 Task: Create new contact,   with mail id: 'Julia.Wilson@autoliv.com', first name: 'Julia', Last name: 'Wilson', Job Title: Application Developer, Phone number (512) 555-5678. Change life cycle stage to  'Lead' and lead status to 'New'. Add new company to the associated contact: www.orientgreenpower.com
 . Logged in from softage.5@softage.net
Action: Mouse moved to (105, 65)
Screenshot: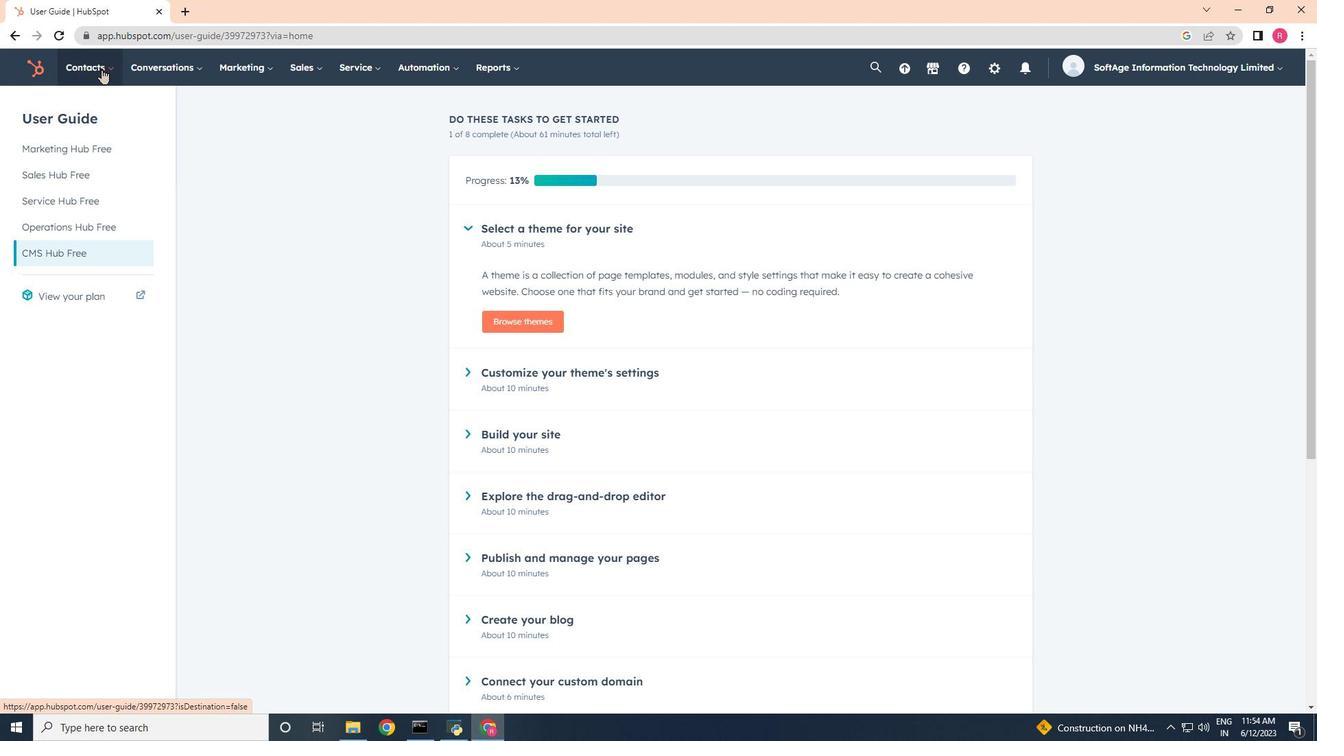 
Action: Mouse pressed left at (105, 65)
Screenshot: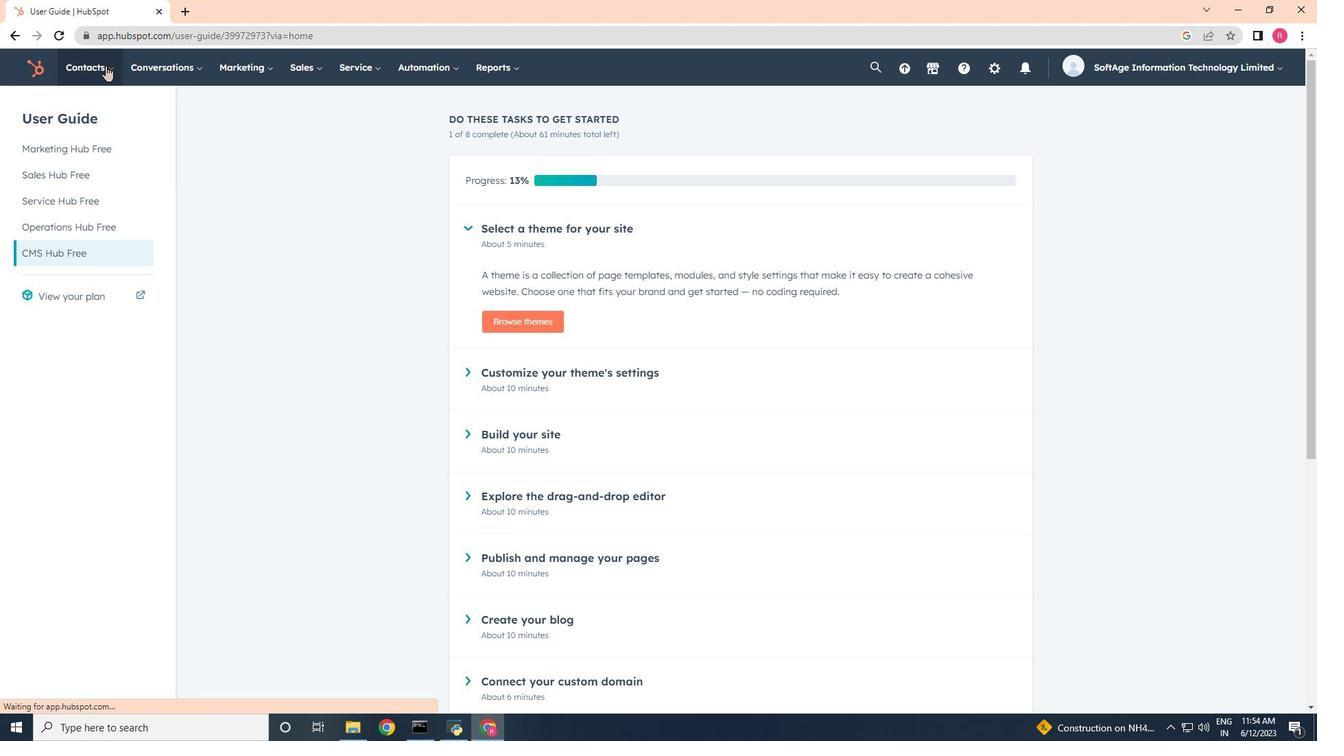 
Action: Mouse moved to (89, 115)
Screenshot: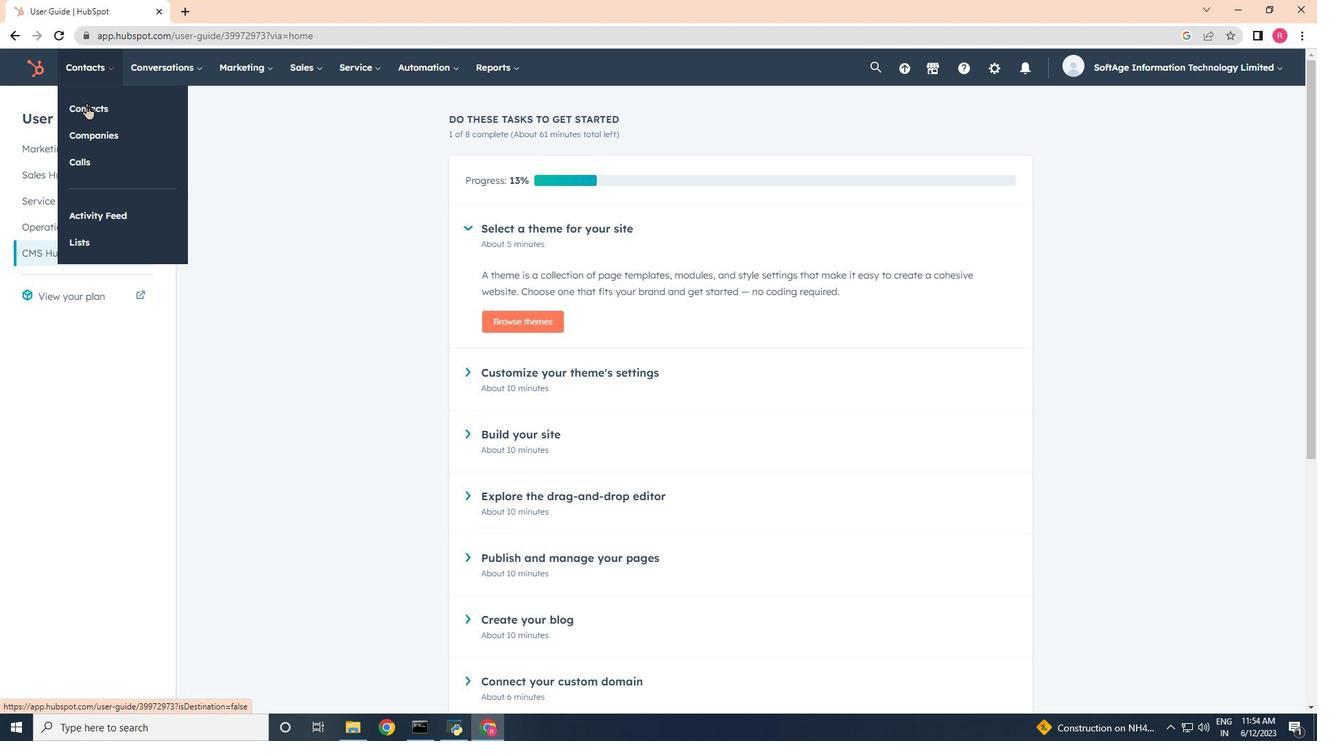 
Action: Mouse pressed left at (89, 115)
Screenshot: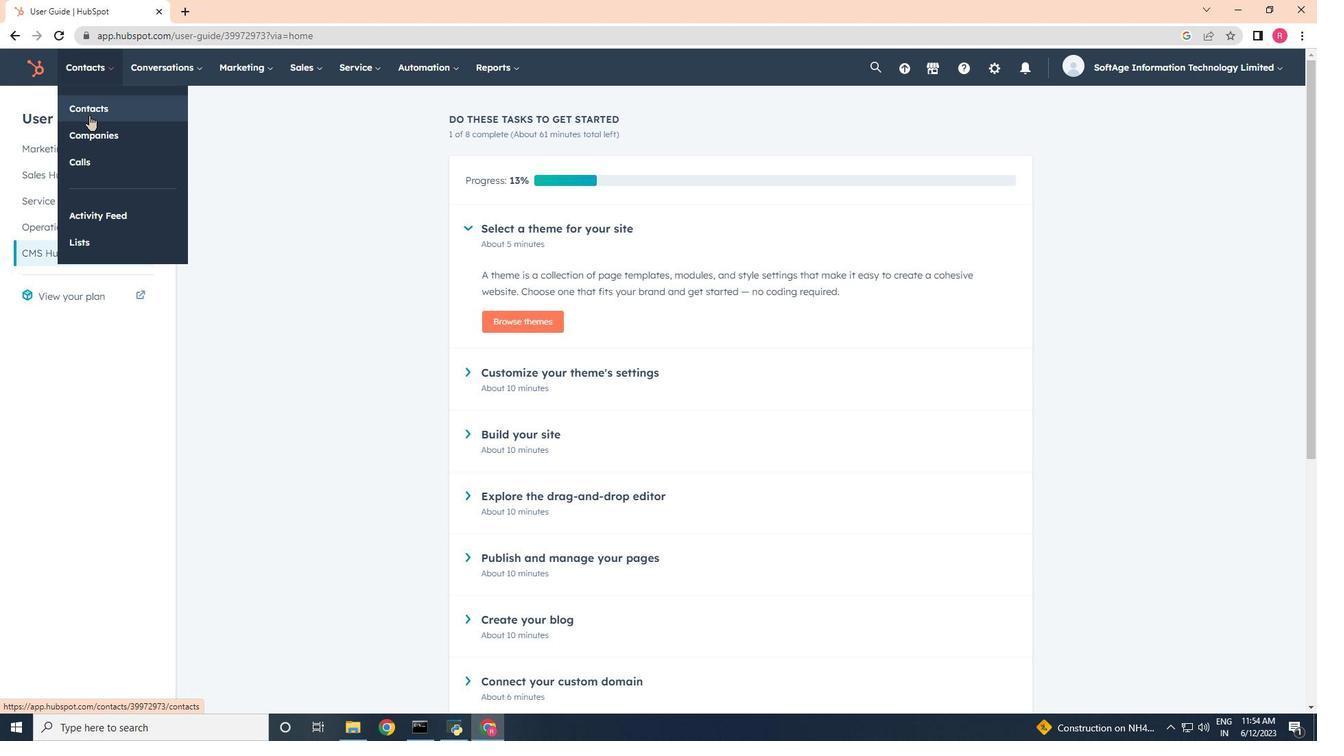 
Action: Mouse moved to (1244, 111)
Screenshot: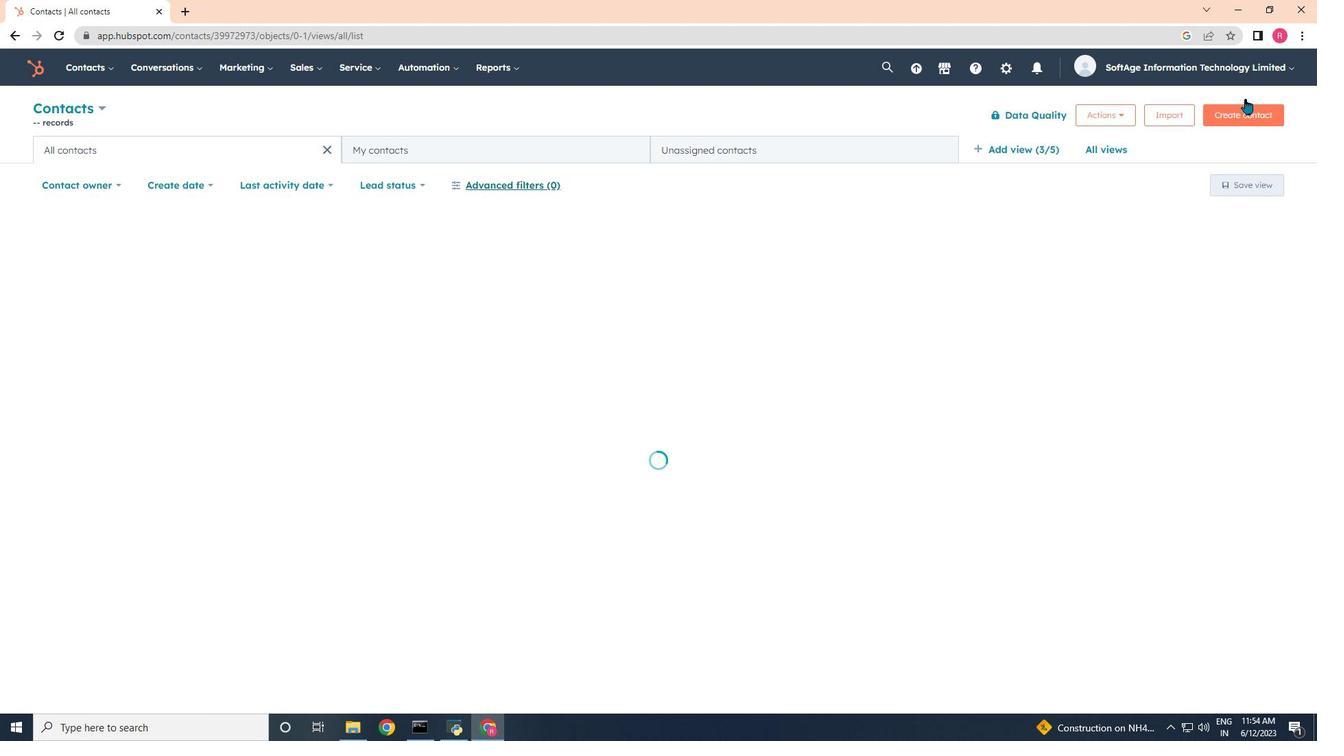 
Action: Mouse pressed left at (1244, 111)
Screenshot: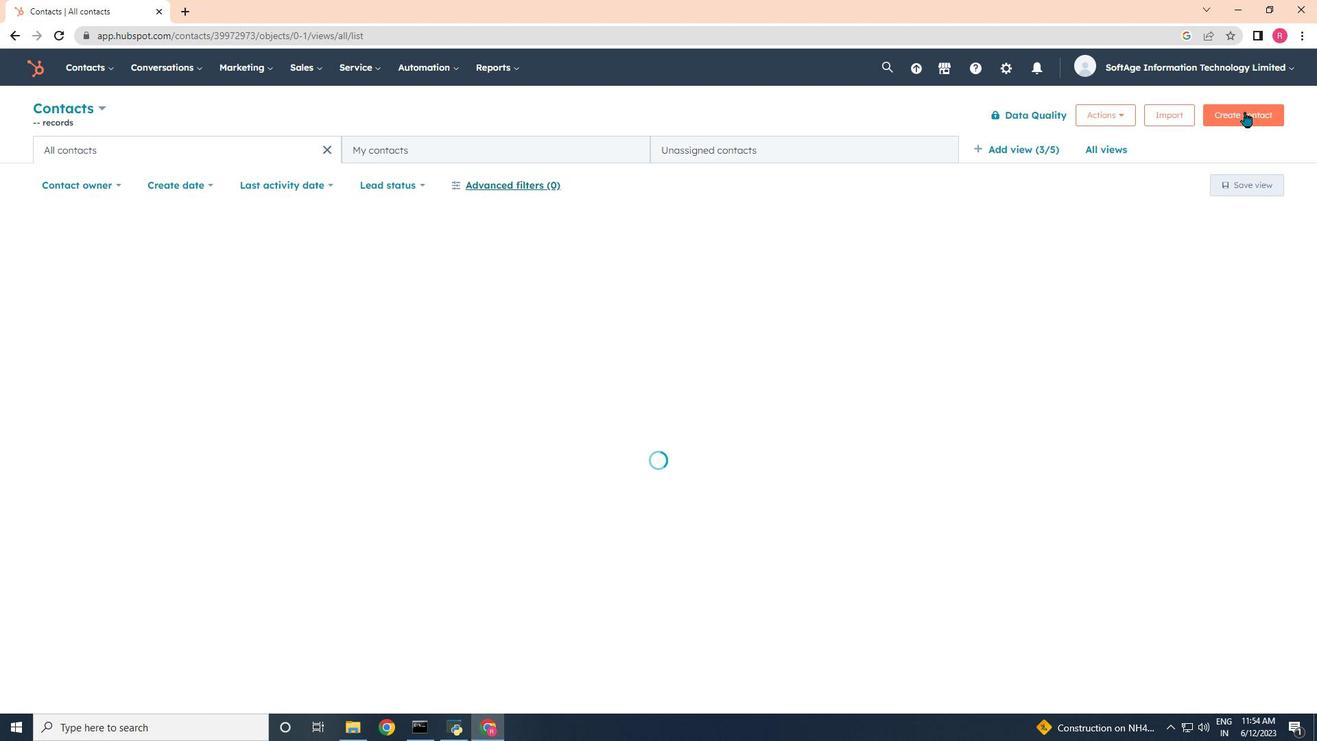 
Action: Mouse moved to (1007, 190)
Screenshot: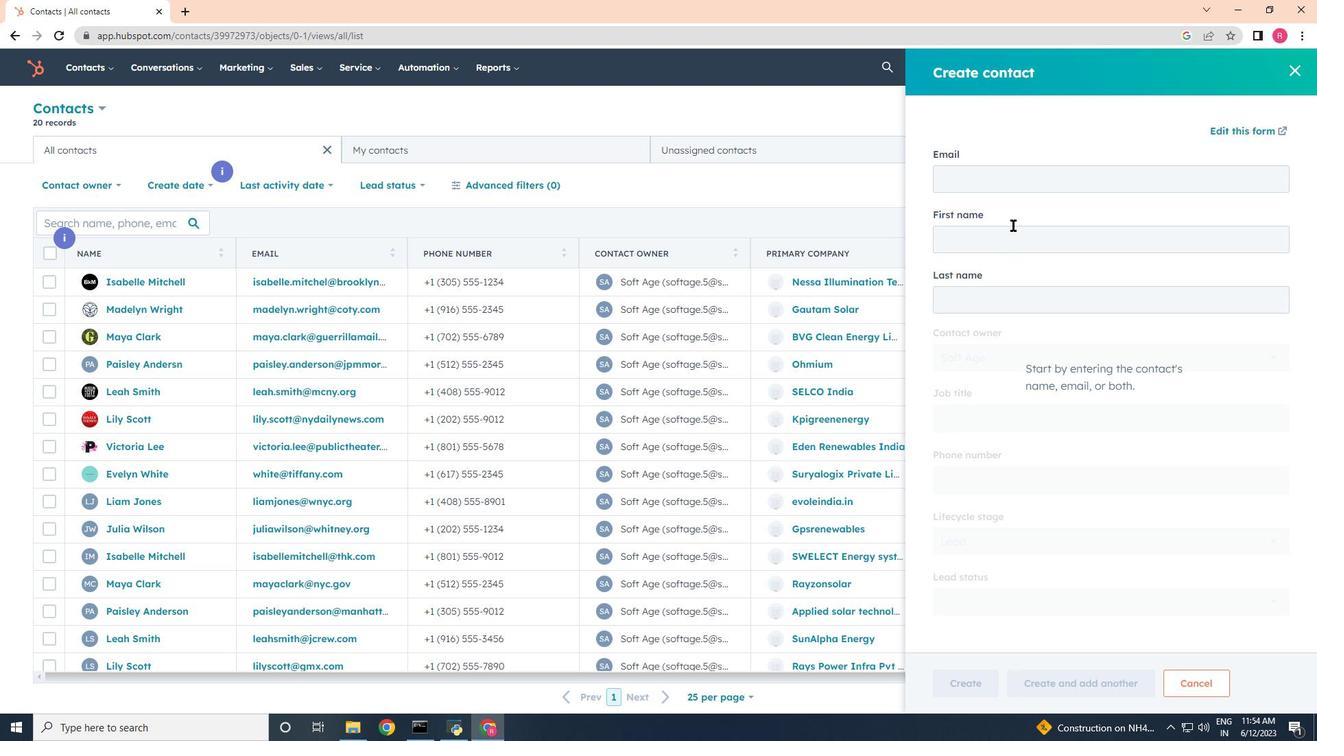 
Action: Mouse pressed left at (1007, 190)
Screenshot: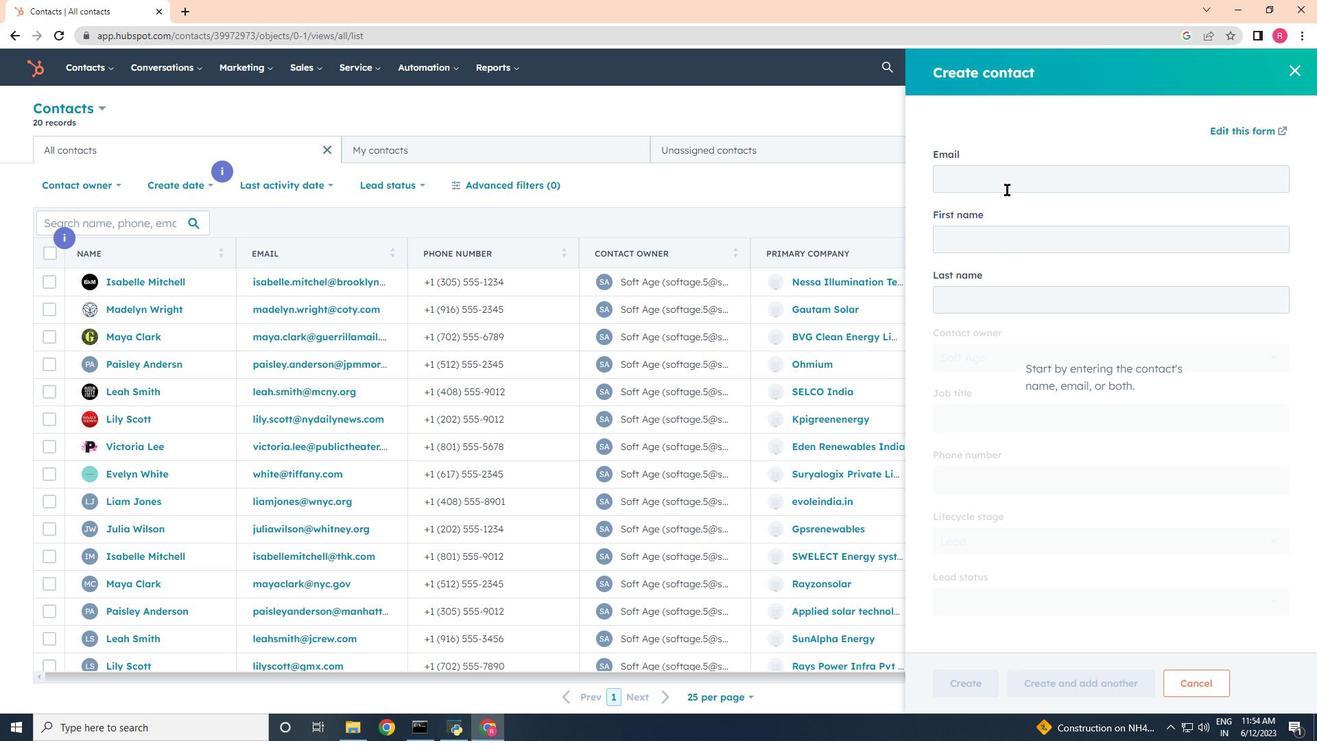 
Action: Mouse moved to (1007, 194)
Screenshot: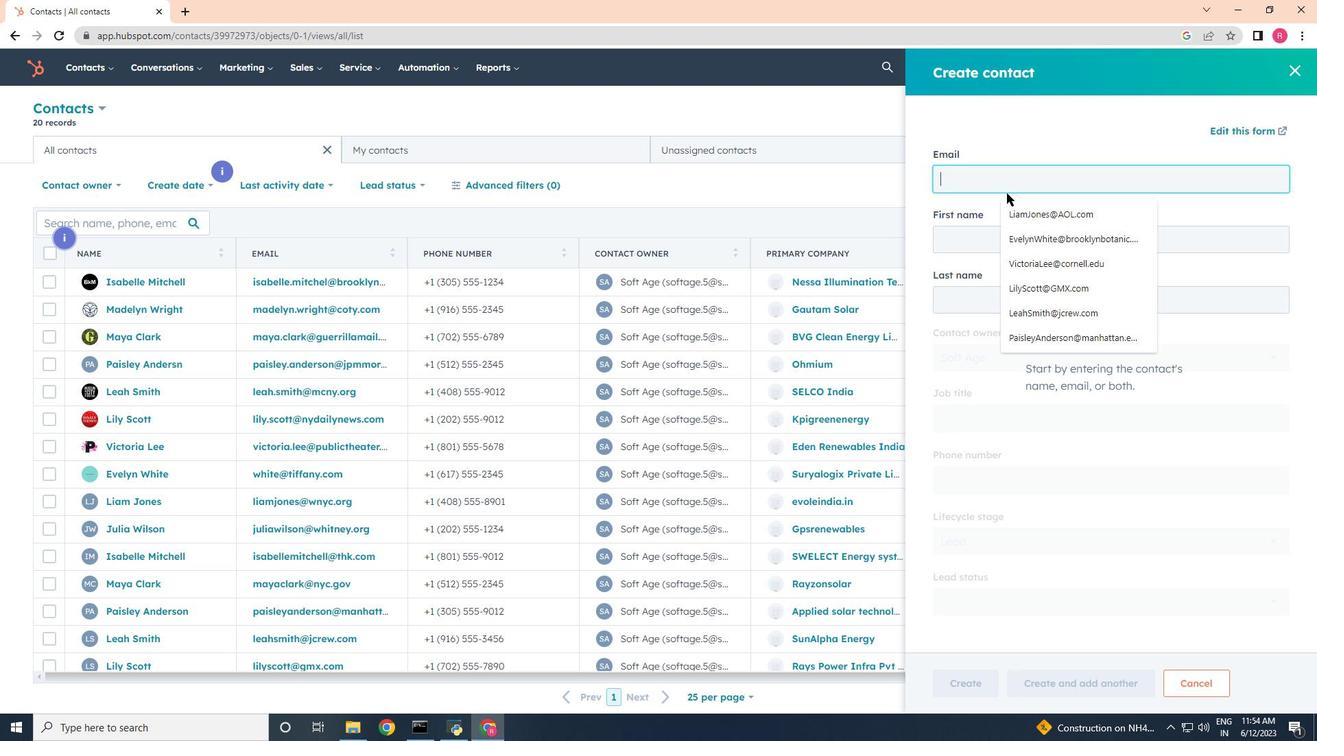 
Action: Key pressed <Key.shift>Julia,<Key.backspace>.<Key.shift><Key.shift><Key.shift><Key.shift><Key.shift><Key.shift><Key.shift><Key.shift><Key.shift><Key.shift><Key.shift><Key.shift><Key.shift><Key.shift><Key.shift><Key.shift><Key.shift><Key.shift><Key.shift><Key.shift>Wilson<Key.shift><Key.shift><Key.shift><Key.shift><Key.shift><Key.shift><Key.shift><Key.shift><Key.shift><Key.shift><Key.shift><Key.shift><Key.shift><Key.shift><Key.shift><Key.shift><Key.shift><Key.shift><Key.shift><Key.shift><Key.shift><Key.shift><Key.shift>@autoliv.com
Screenshot: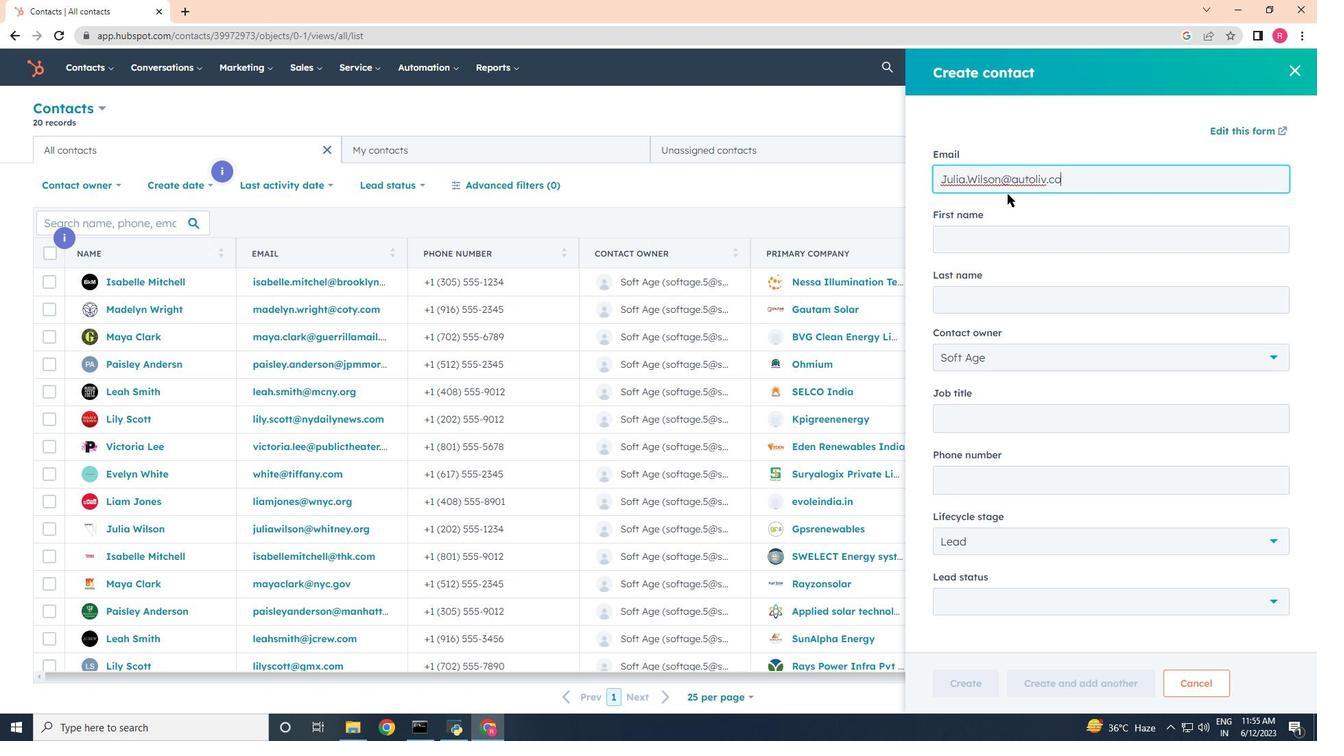 
Action: Mouse moved to (1003, 228)
Screenshot: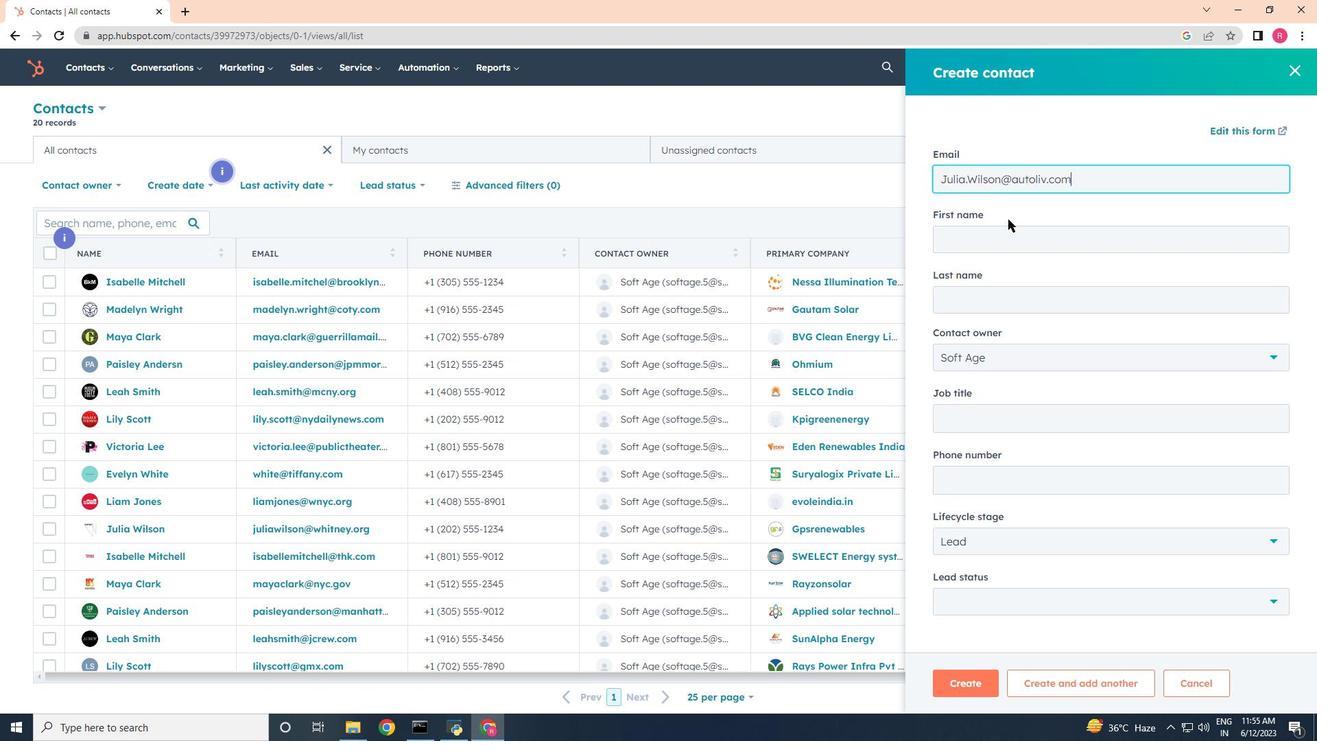 
Action: Mouse pressed left at (1003, 228)
Screenshot: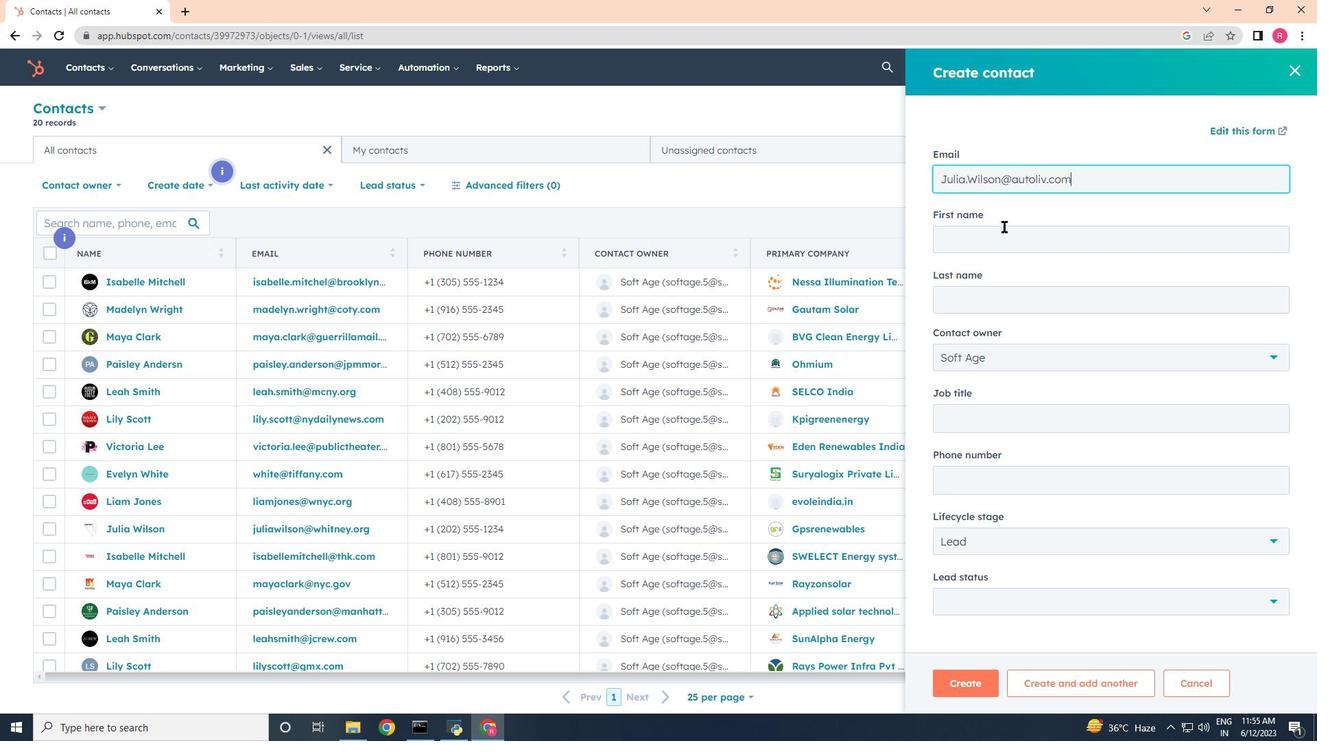 
Action: Mouse moved to (1003, 229)
Screenshot: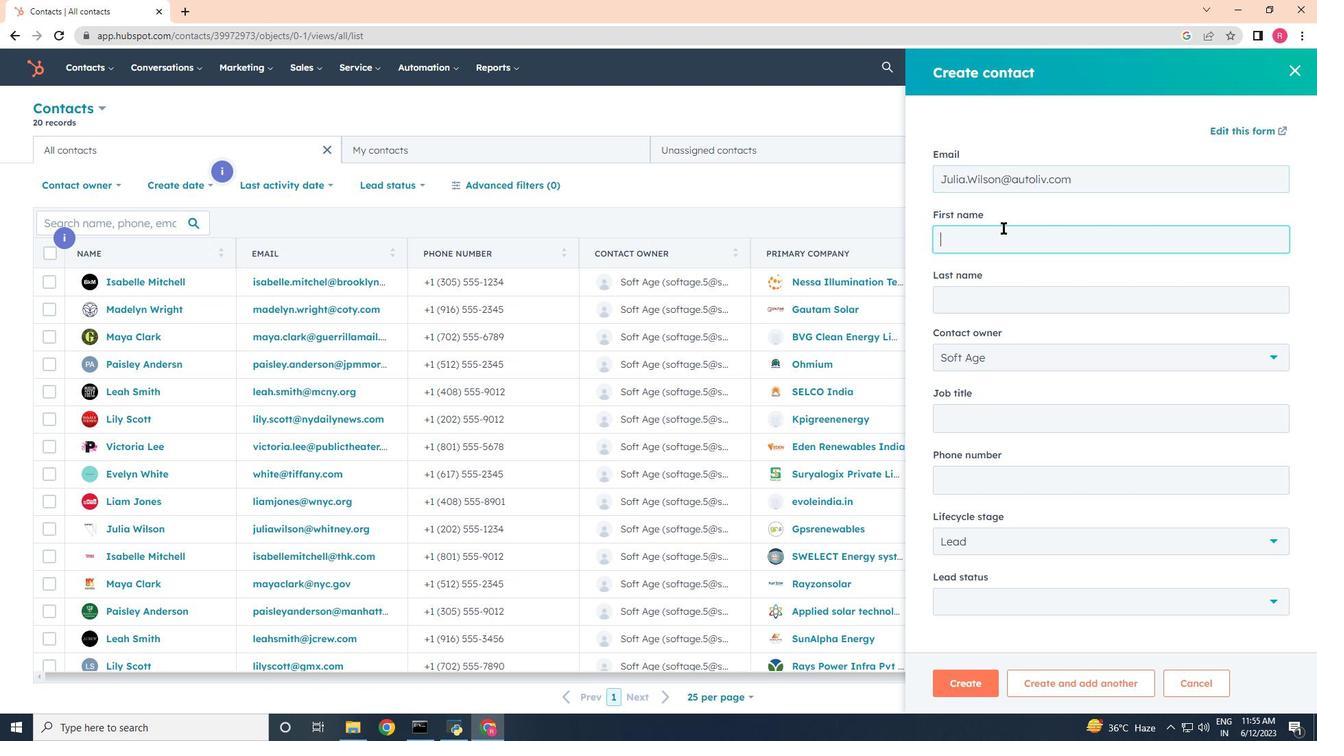 
Action: Key pressed <Key.shift>Julia<Key.tab><Key.shift>Wilson<Key.tab><Key.tab><Key.shift>Application<Key.space><Key.shift>Developer<Key.tab>5125555678
Screenshot: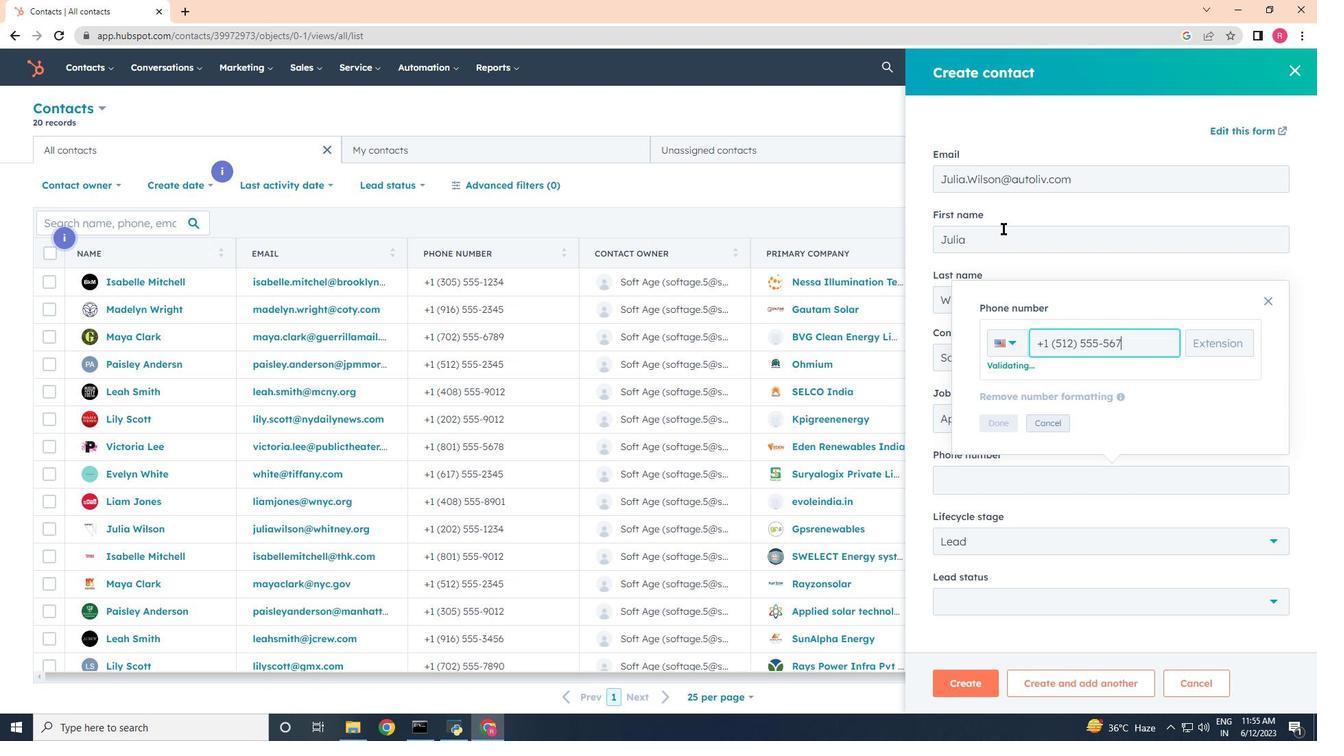 
Action: Mouse moved to (989, 416)
Screenshot: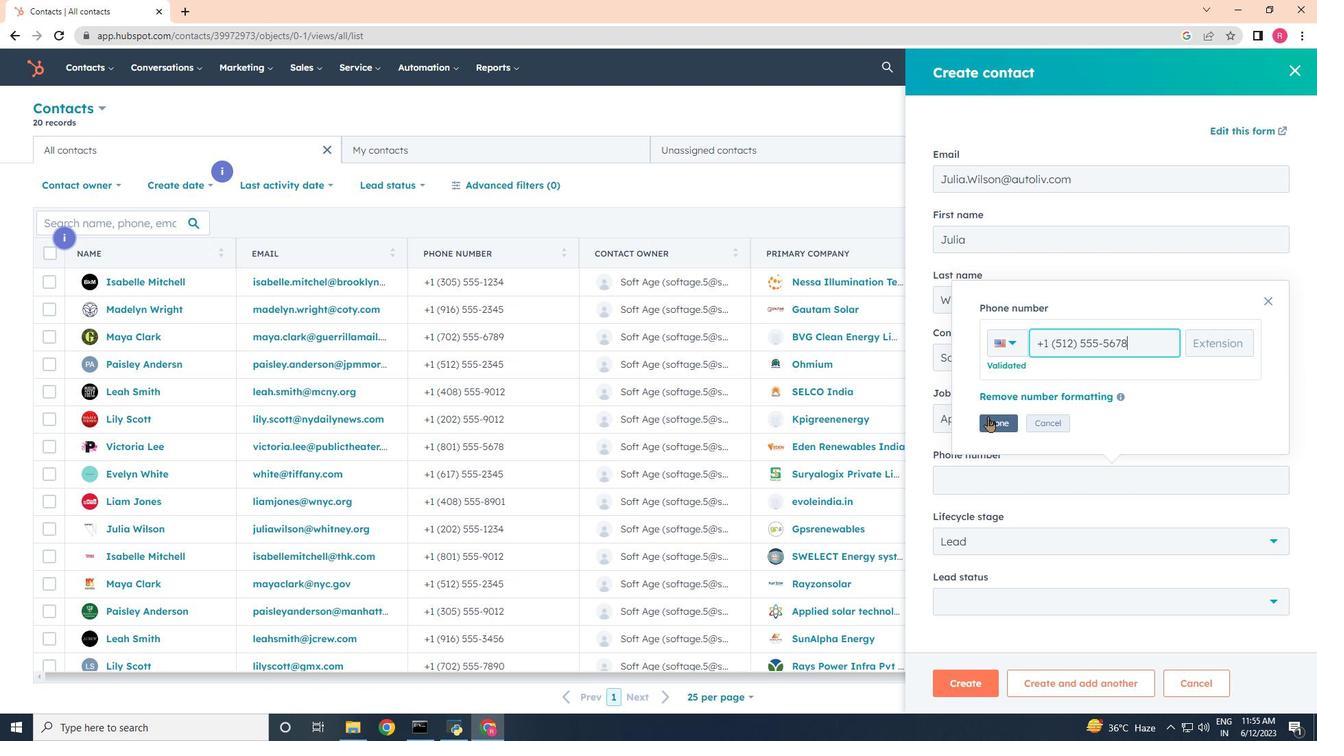 
Action: Mouse pressed left at (989, 416)
Screenshot: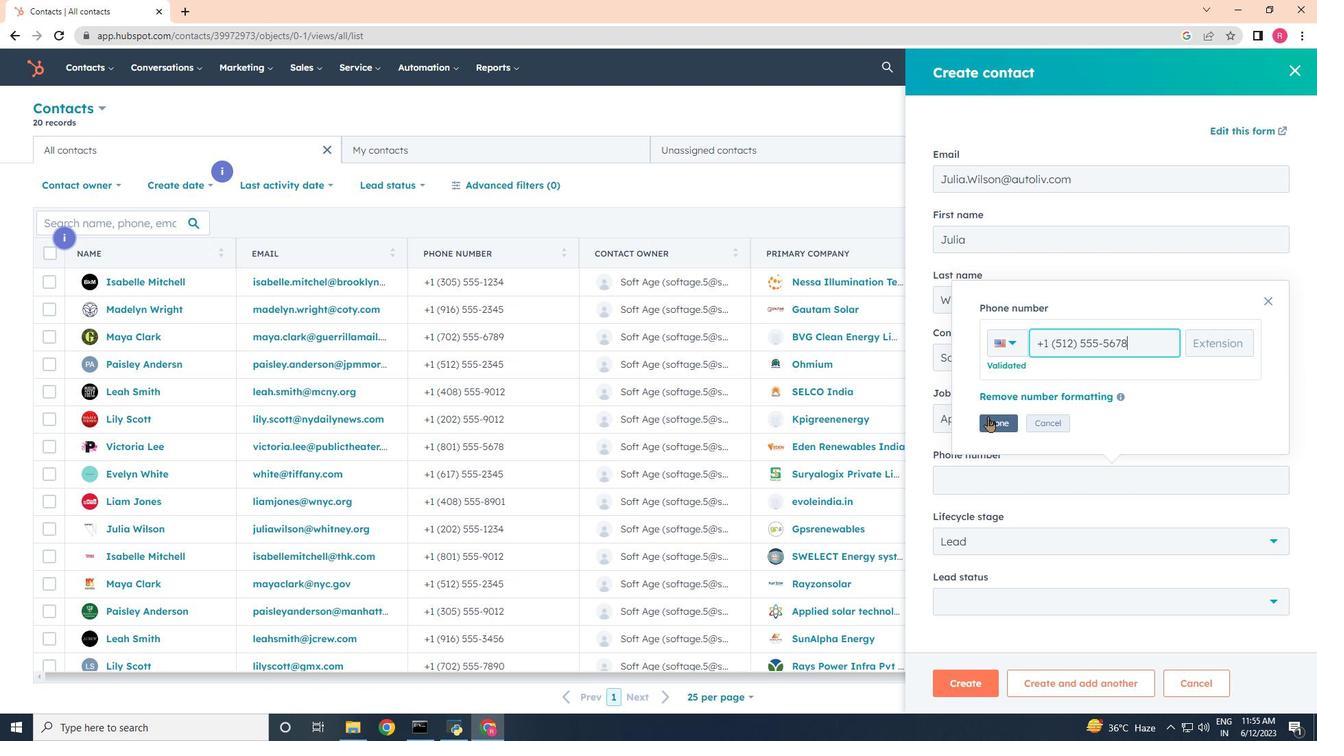 
Action: Mouse moved to (1007, 550)
Screenshot: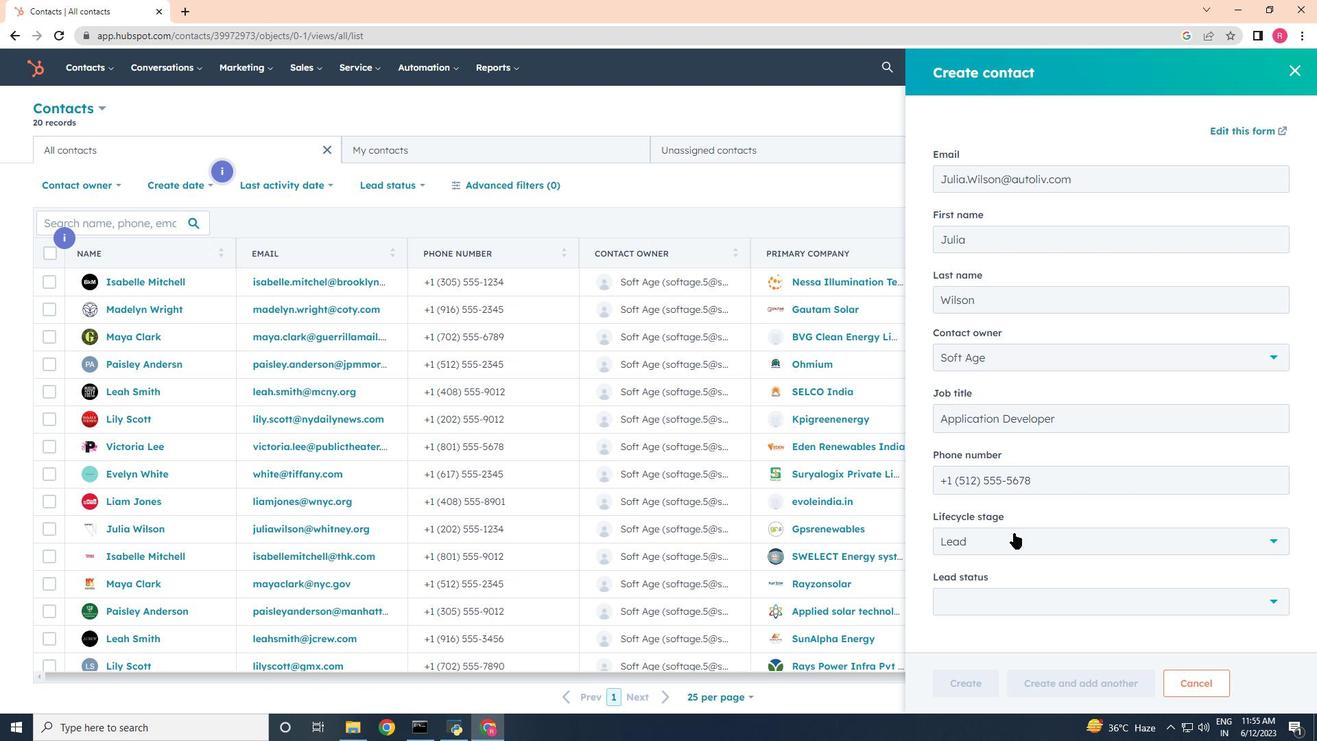 
Action: Mouse scrolled (1007, 550) with delta (0, 0)
Screenshot: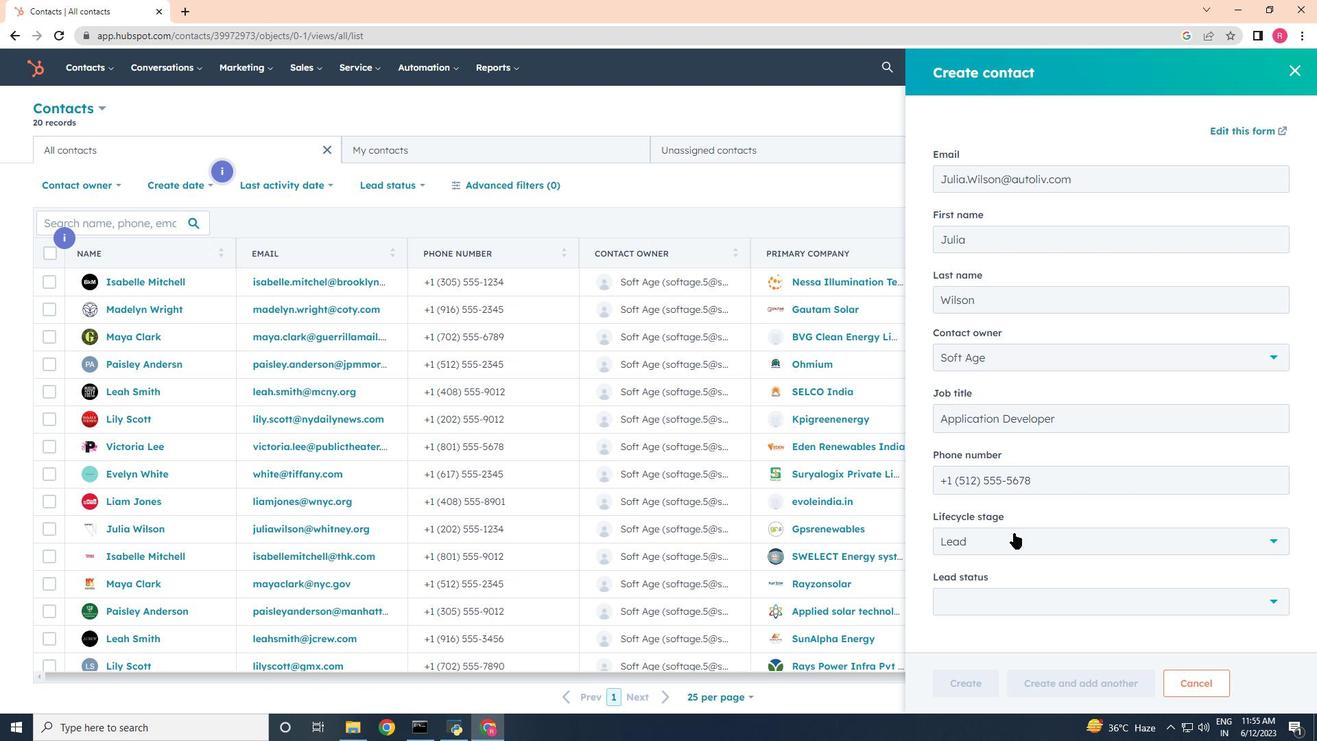 
Action: Mouse moved to (1006, 555)
Screenshot: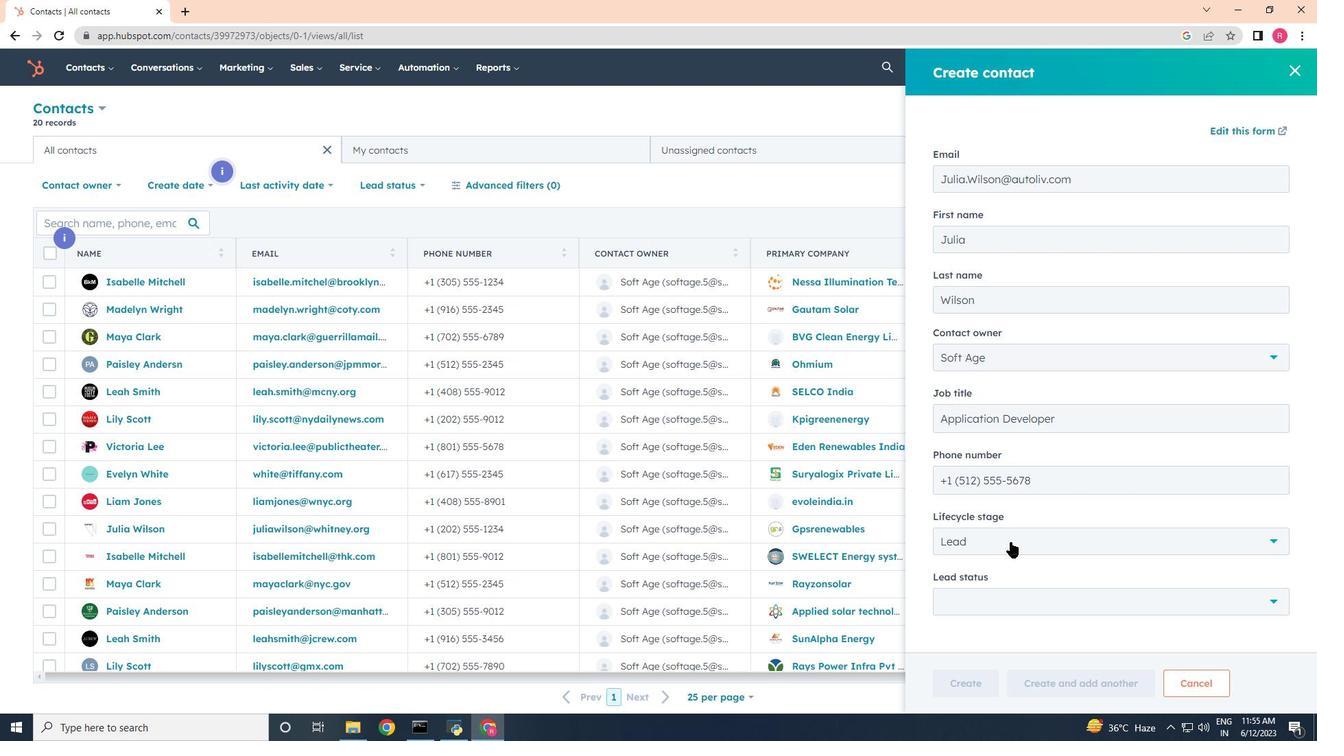 
Action: Mouse scrolled (1006, 555) with delta (0, 0)
Screenshot: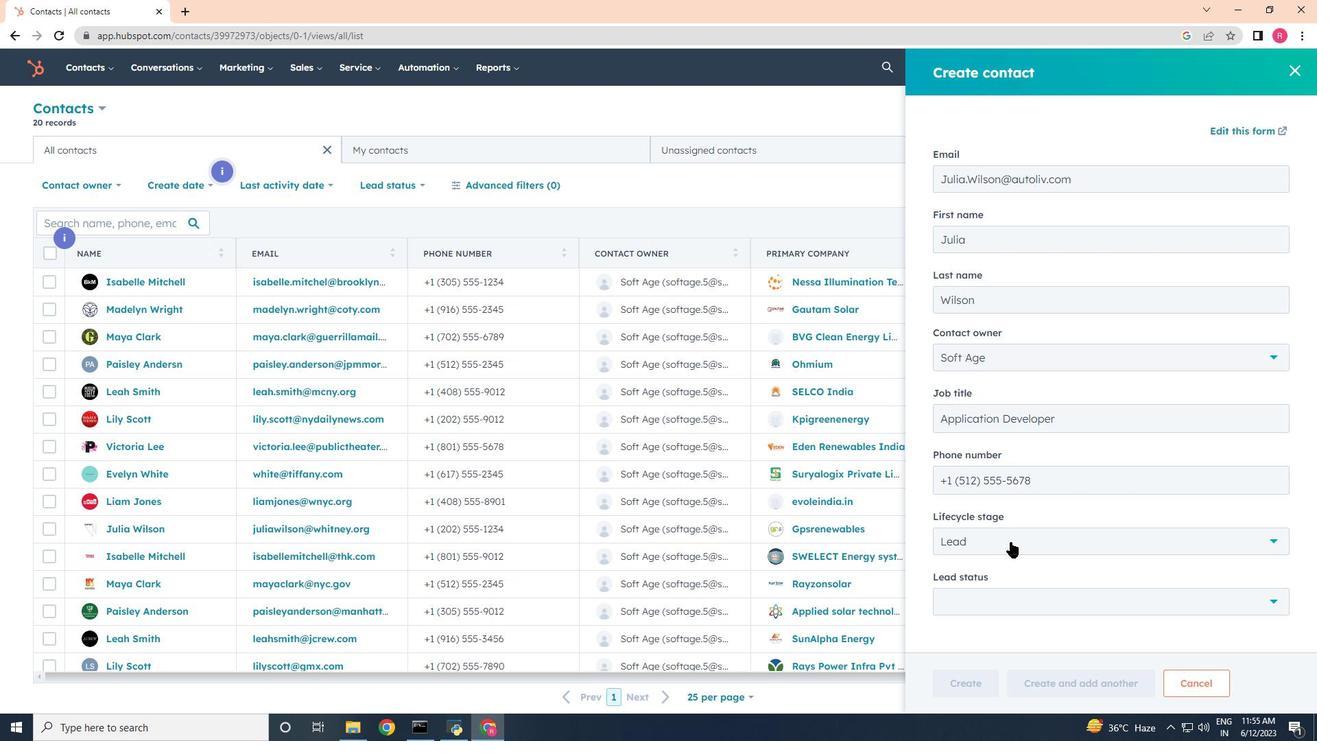 
Action: Mouse moved to (1001, 534)
Screenshot: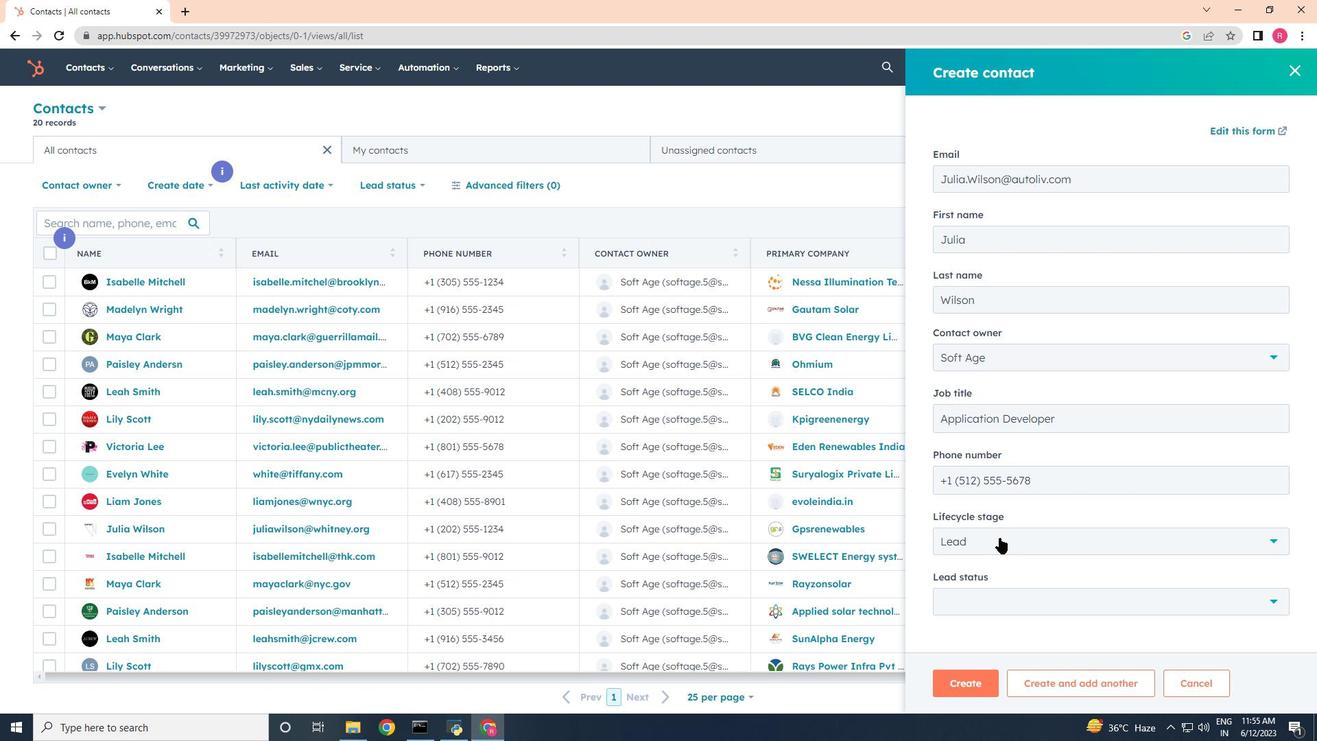 
Action: Mouse pressed left at (1001, 534)
Screenshot: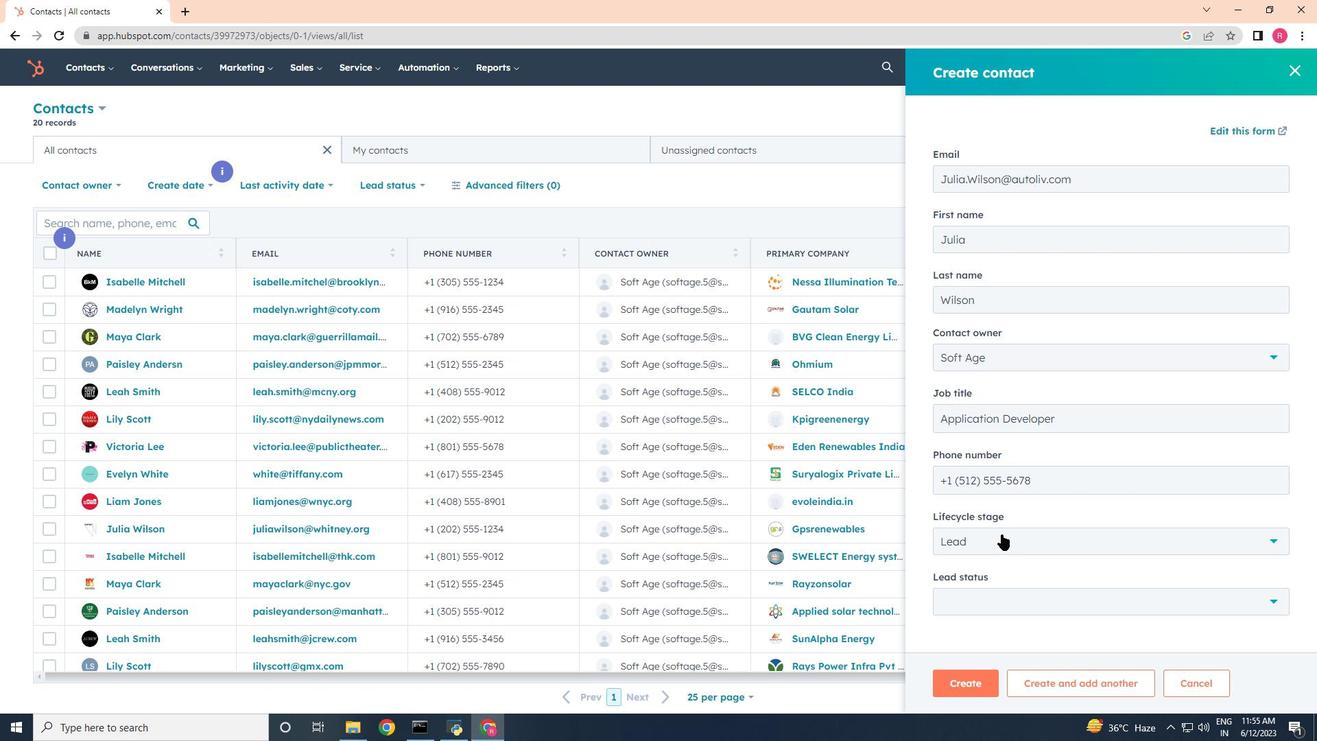 
Action: Mouse moved to (979, 422)
Screenshot: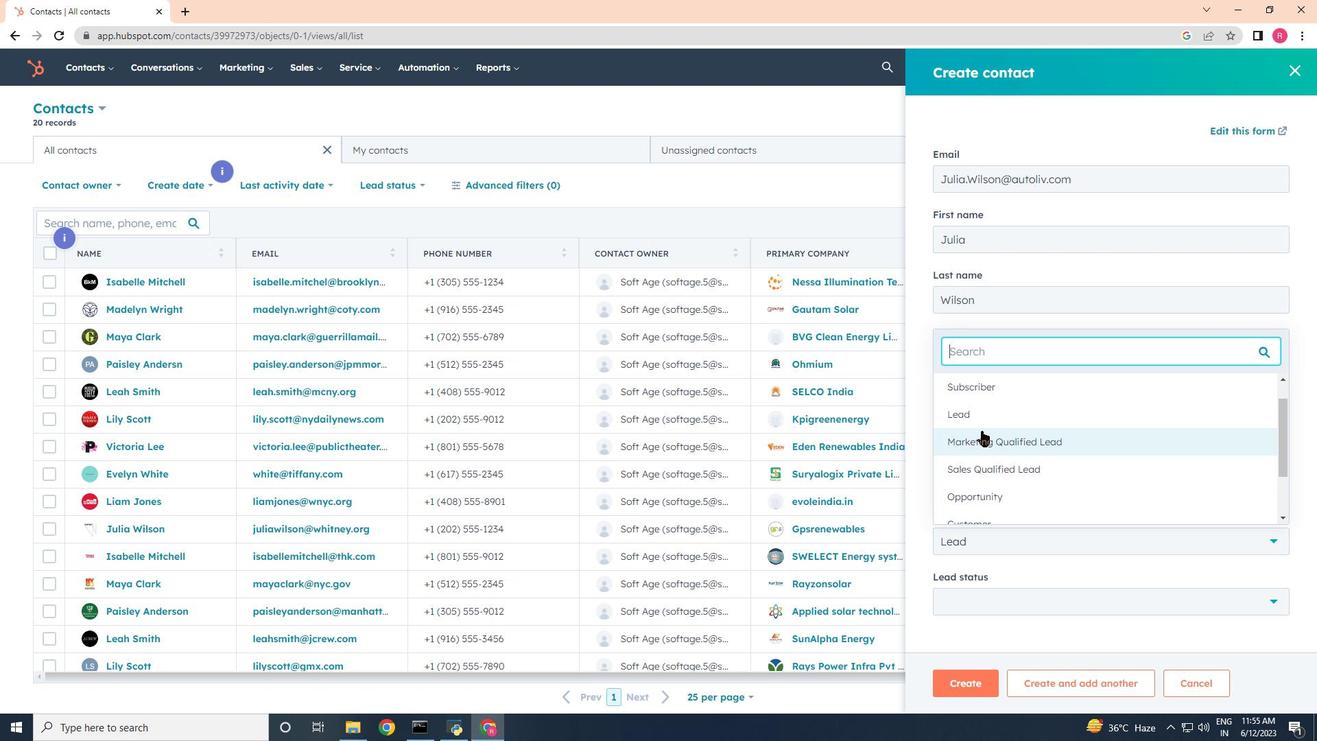 
Action: Mouse pressed left at (979, 422)
Screenshot: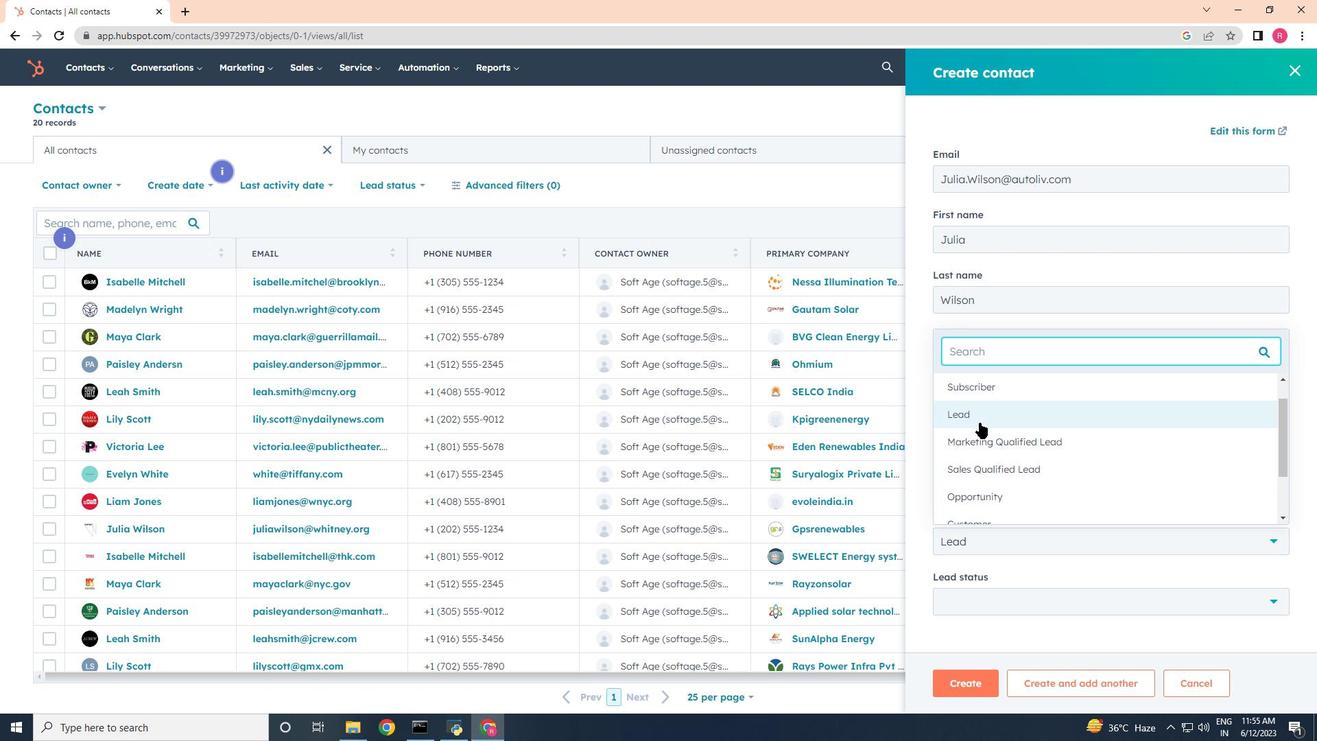 
Action: Mouse moved to (1015, 607)
Screenshot: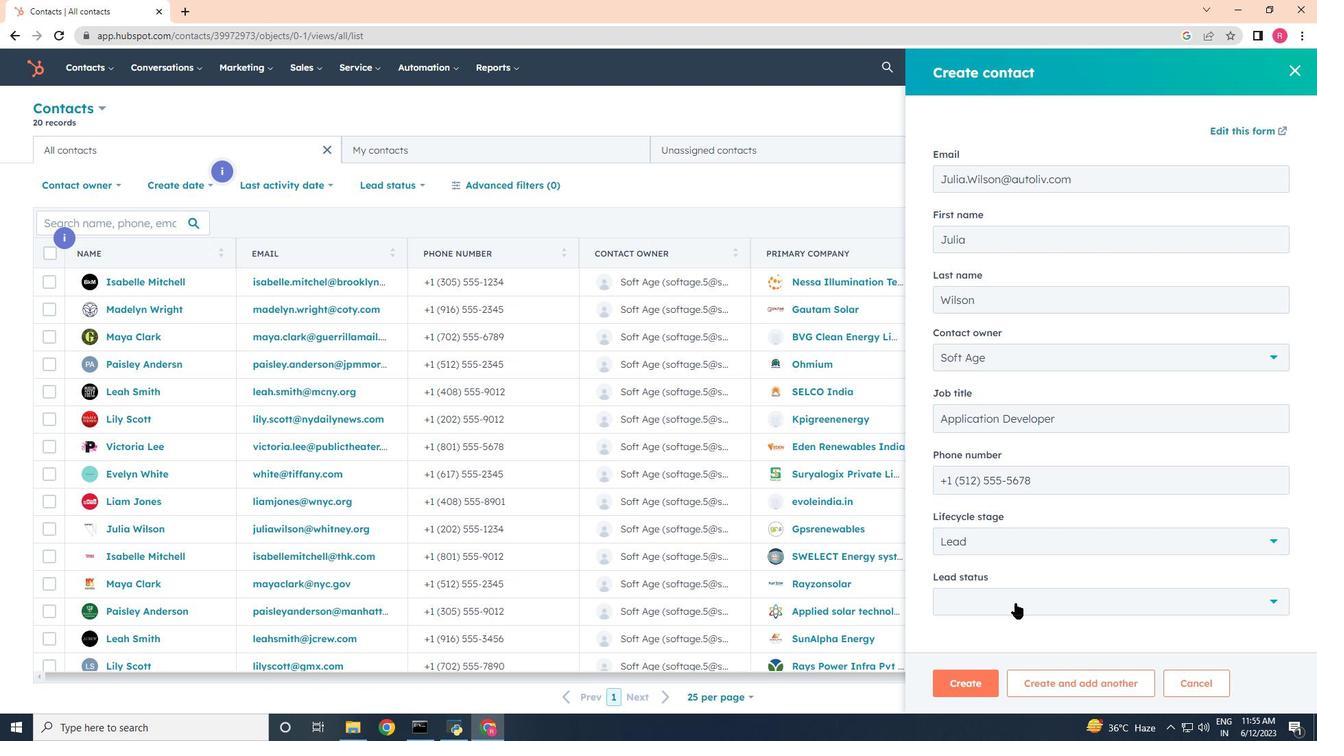 
Action: Mouse pressed left at (1015, 607)
Screenshot: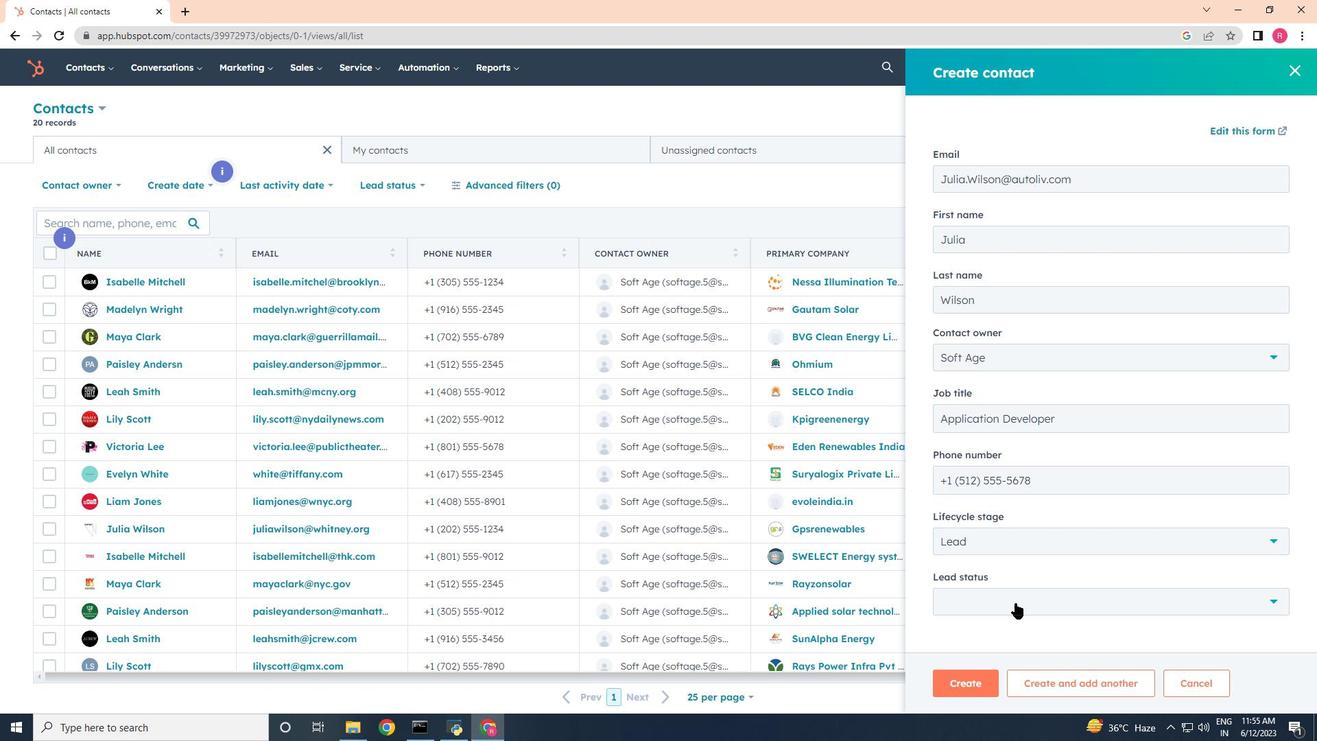 
Action: Mouse moved to (973, 476)
Screenshot: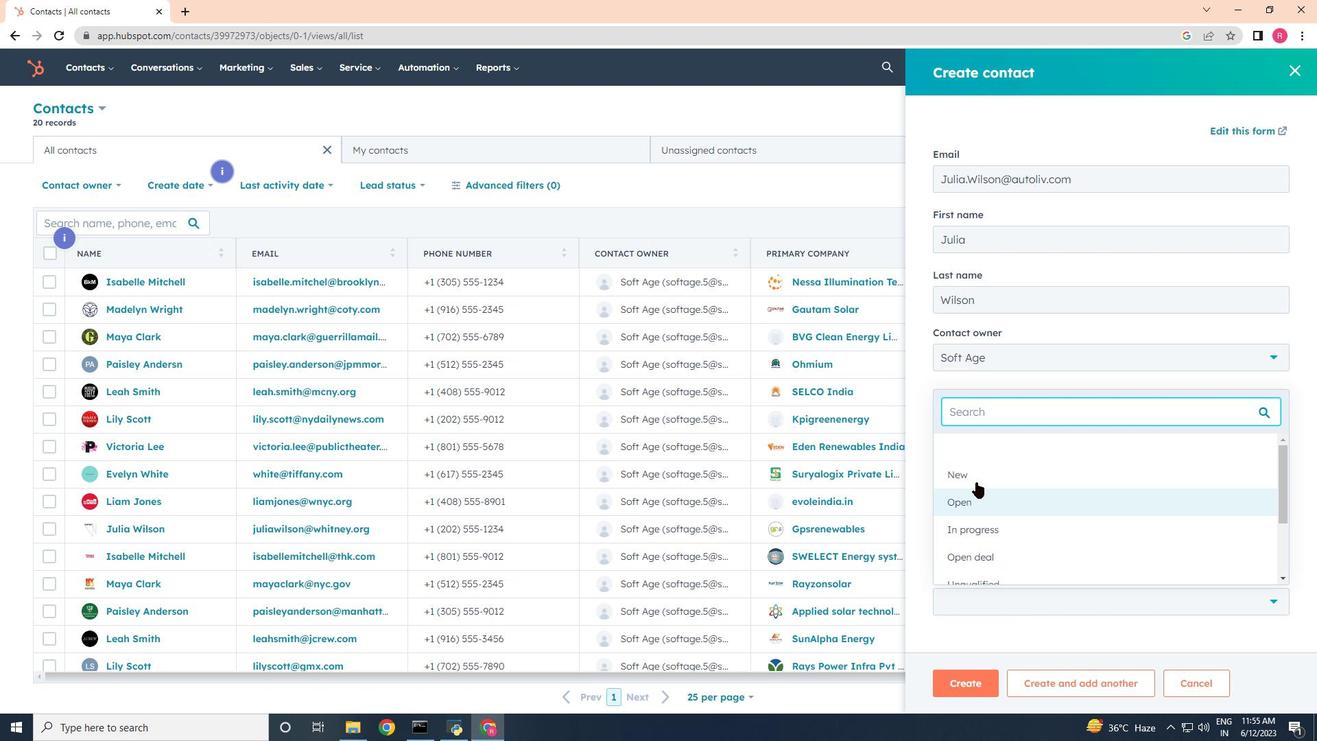 
Action: Mouse pressed left at (973, 476)
Screenshot: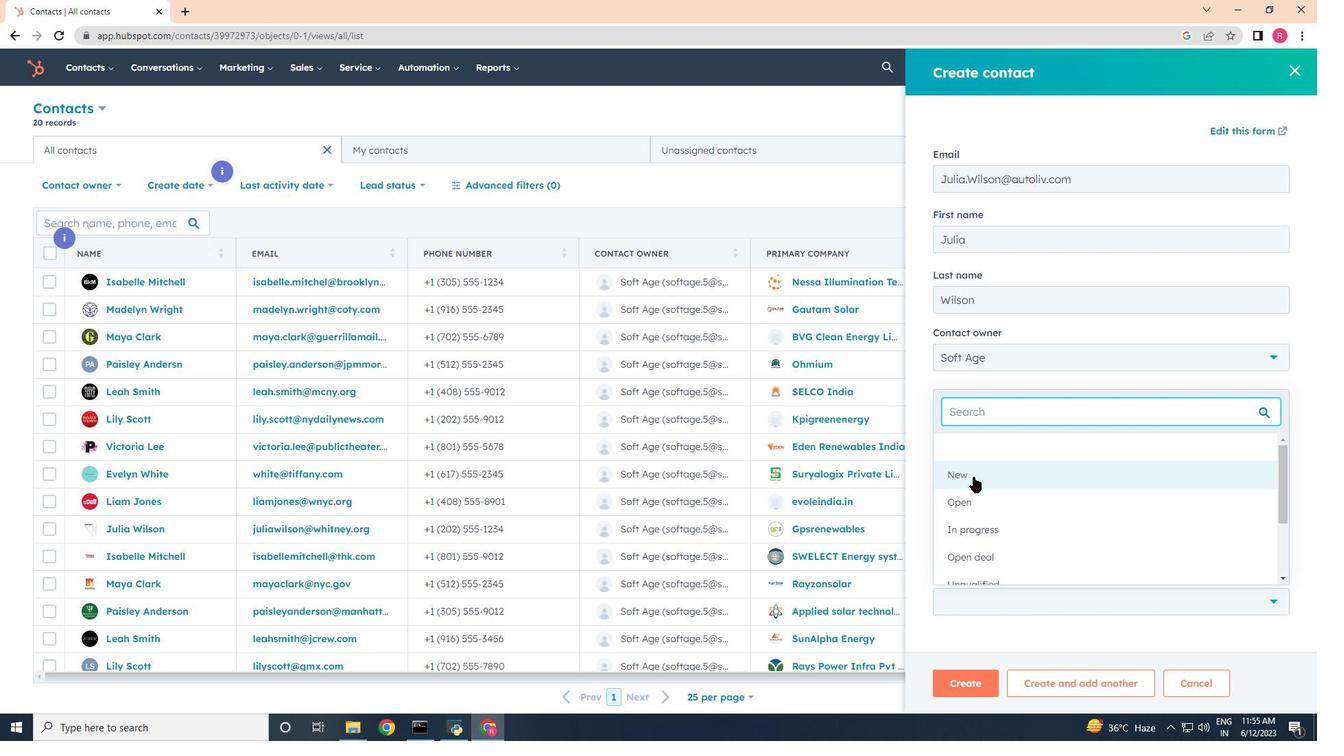 
Action: Mouse moved to (982, 688)
Screenshot: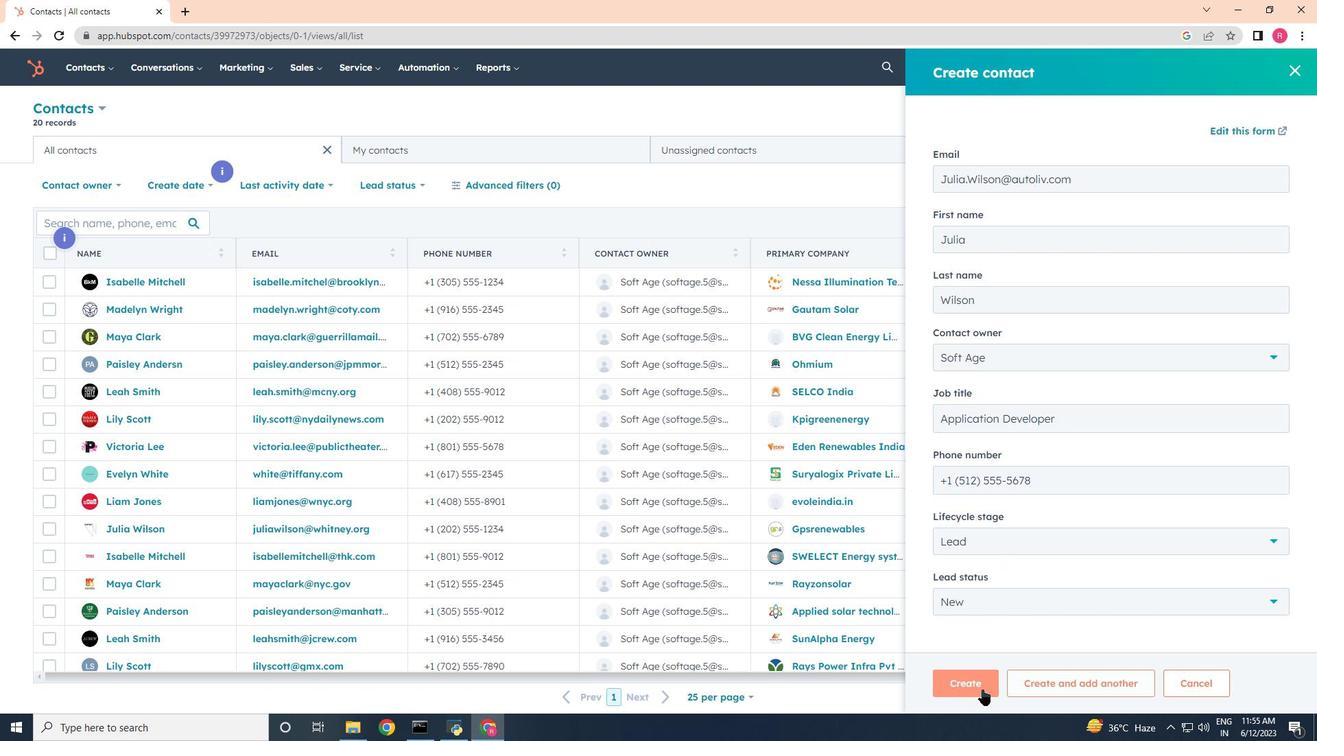 
Action: Mouse pressed left at (982, 688)
Screenshot: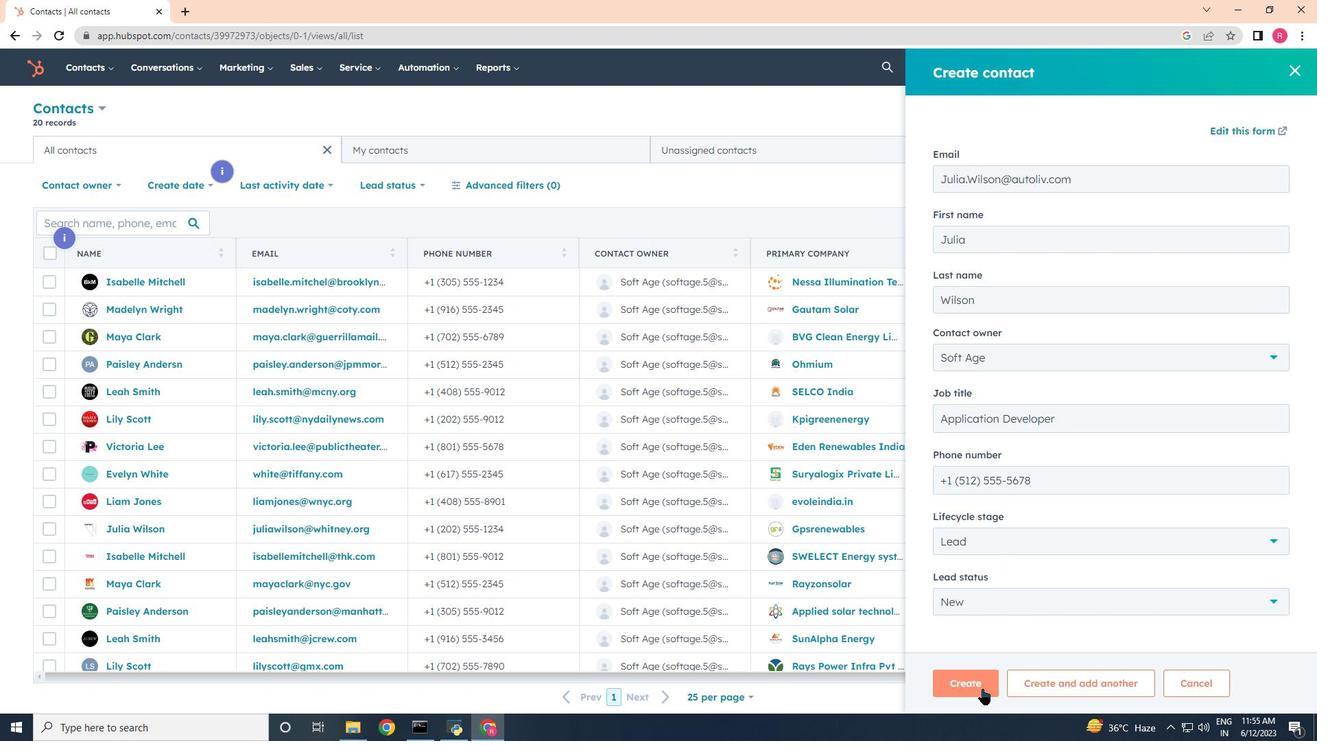 
Action: Mouse moved to (922, 439)
Screenshot: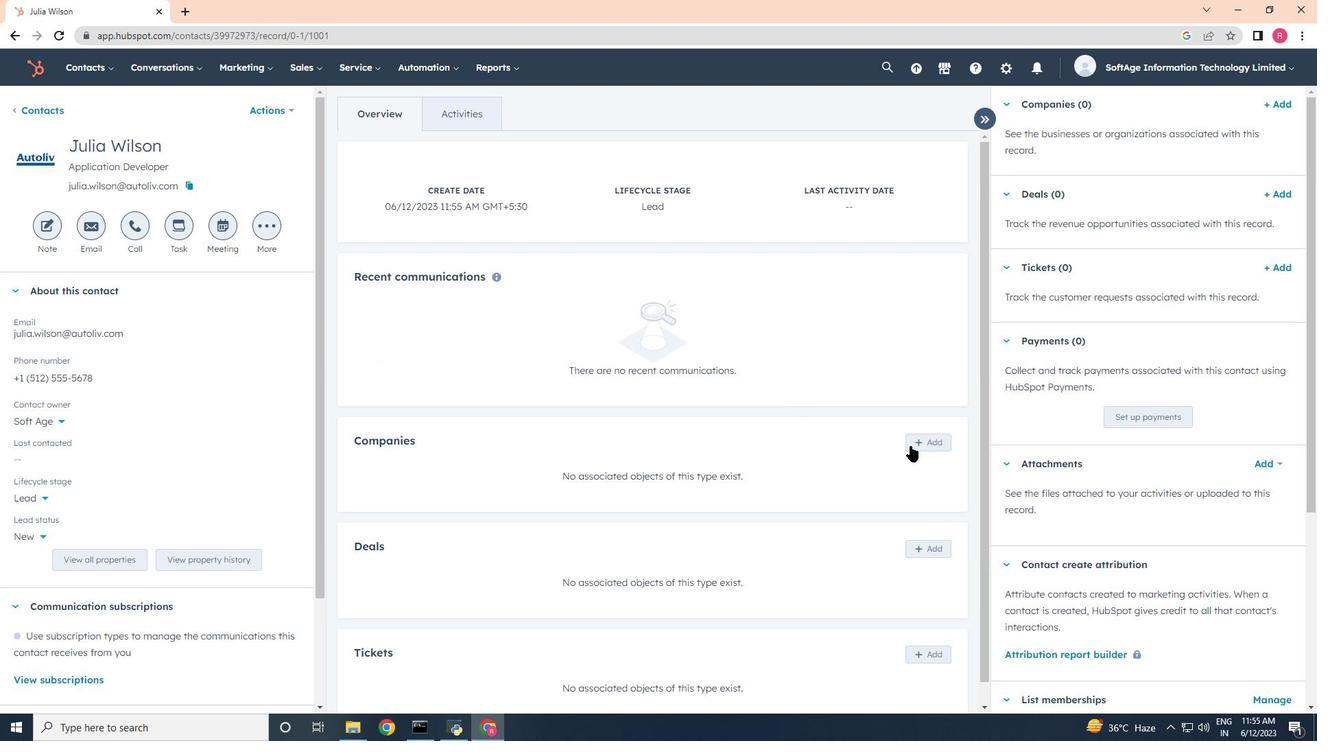 
Action: Mouse pressed left at (922, 439)
Screenshot: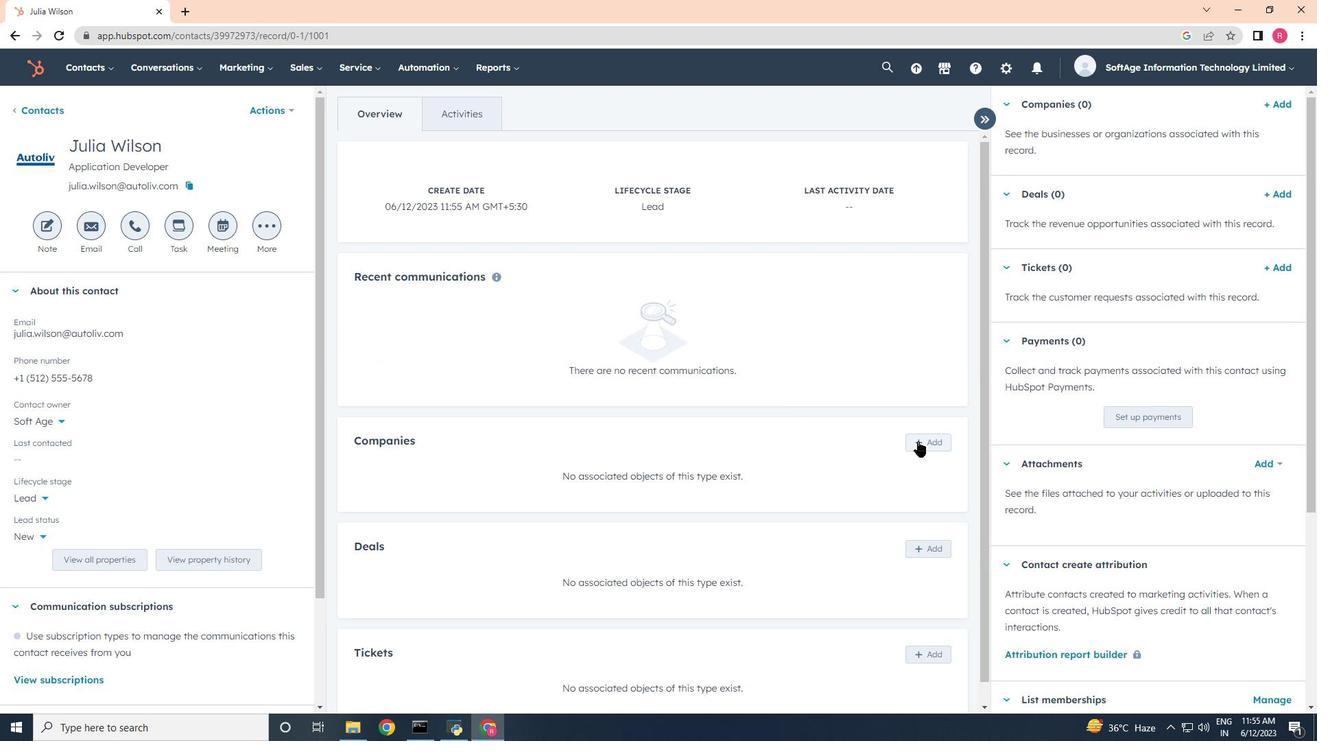 
Action: Mouse moved to (1003, 134)
Screenshot: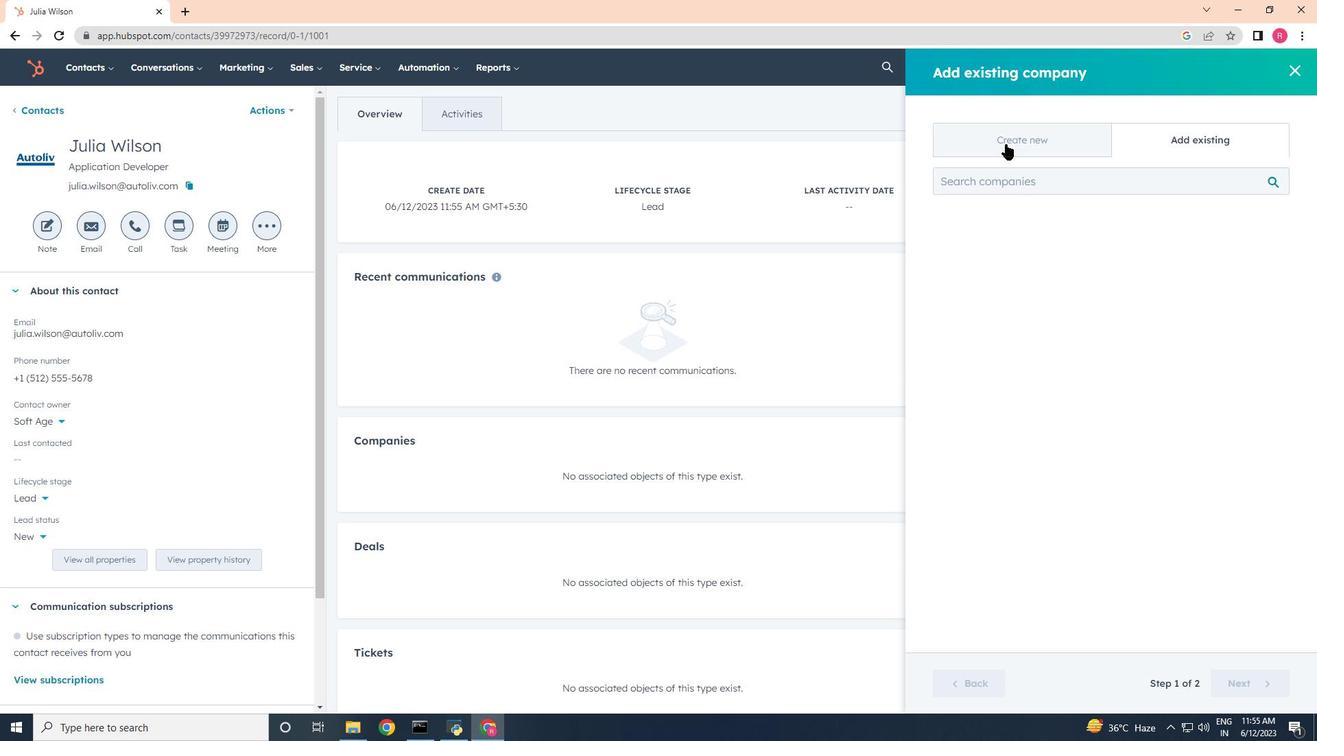
Action: Mouse pressed left at (1003, 134)
Screenshot: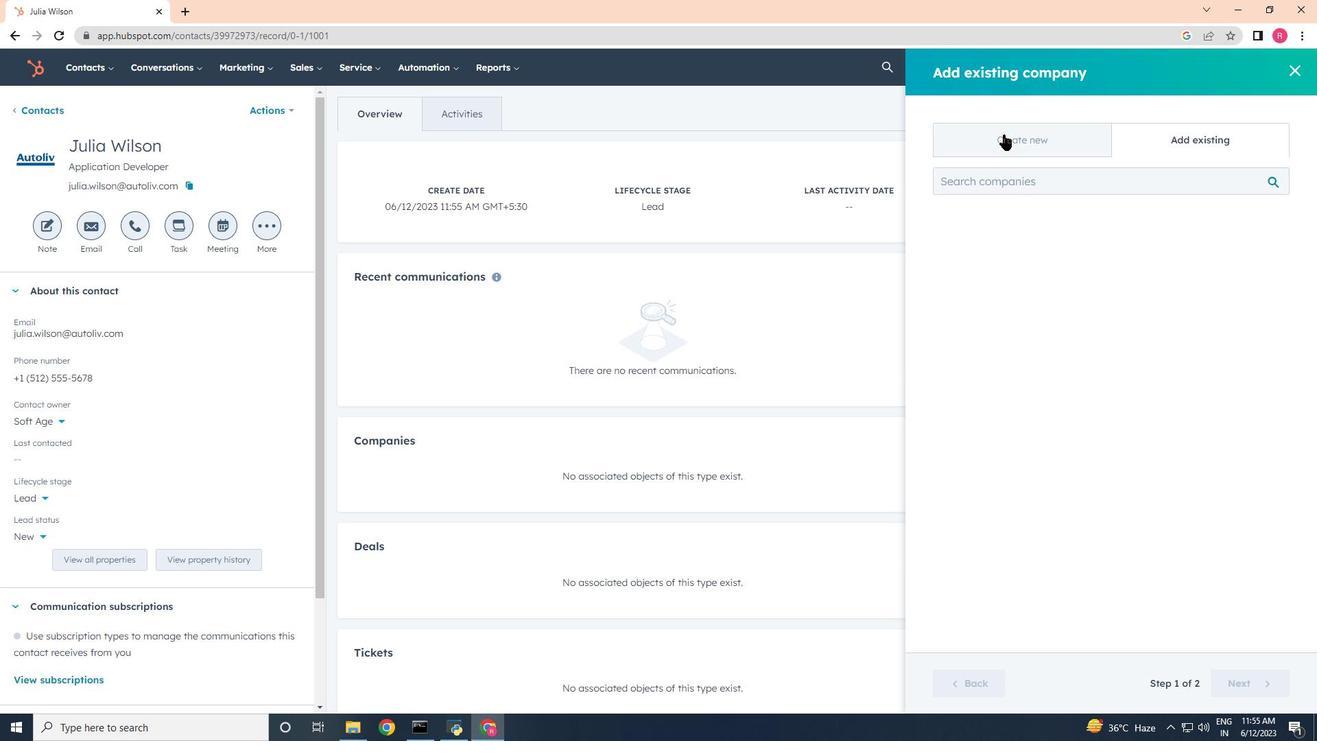 
Action: Mouse moved to (1008, 229)
Screenshot: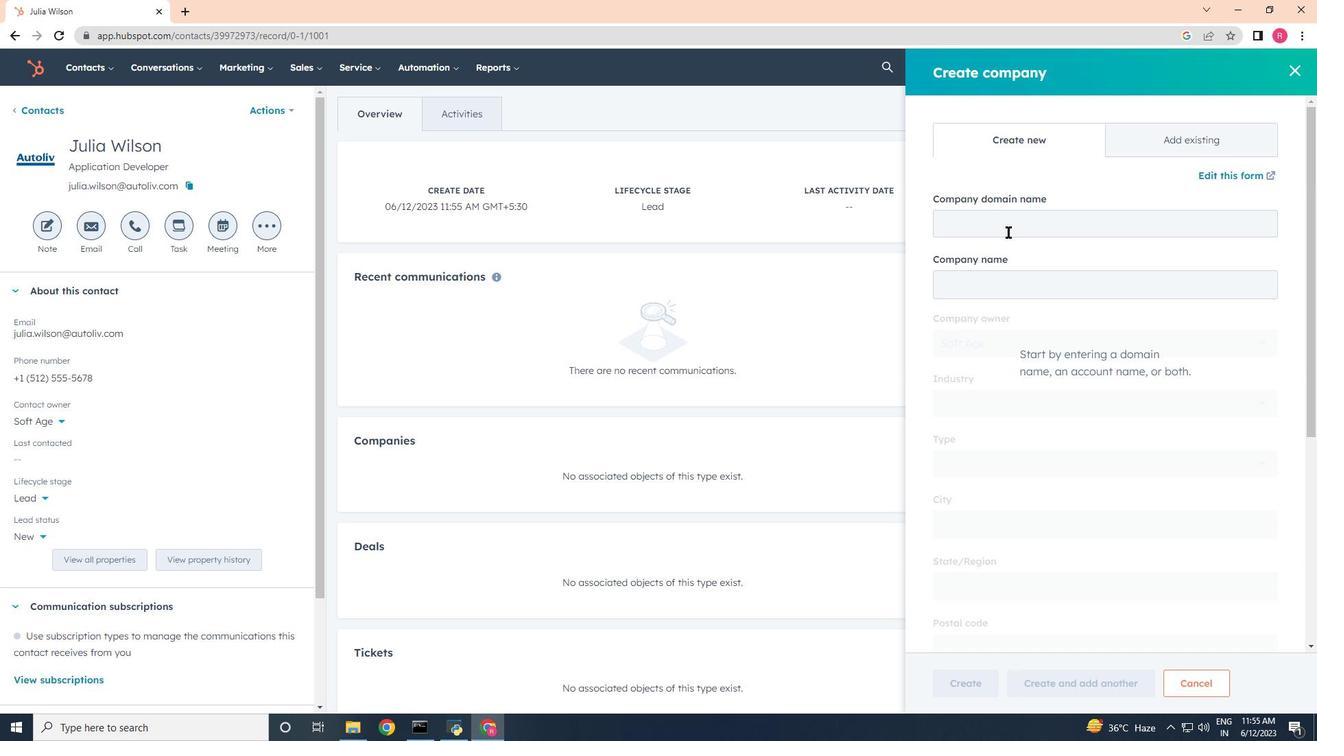 
Action: Mouse pressed left at (1008, 229)
Screenshot: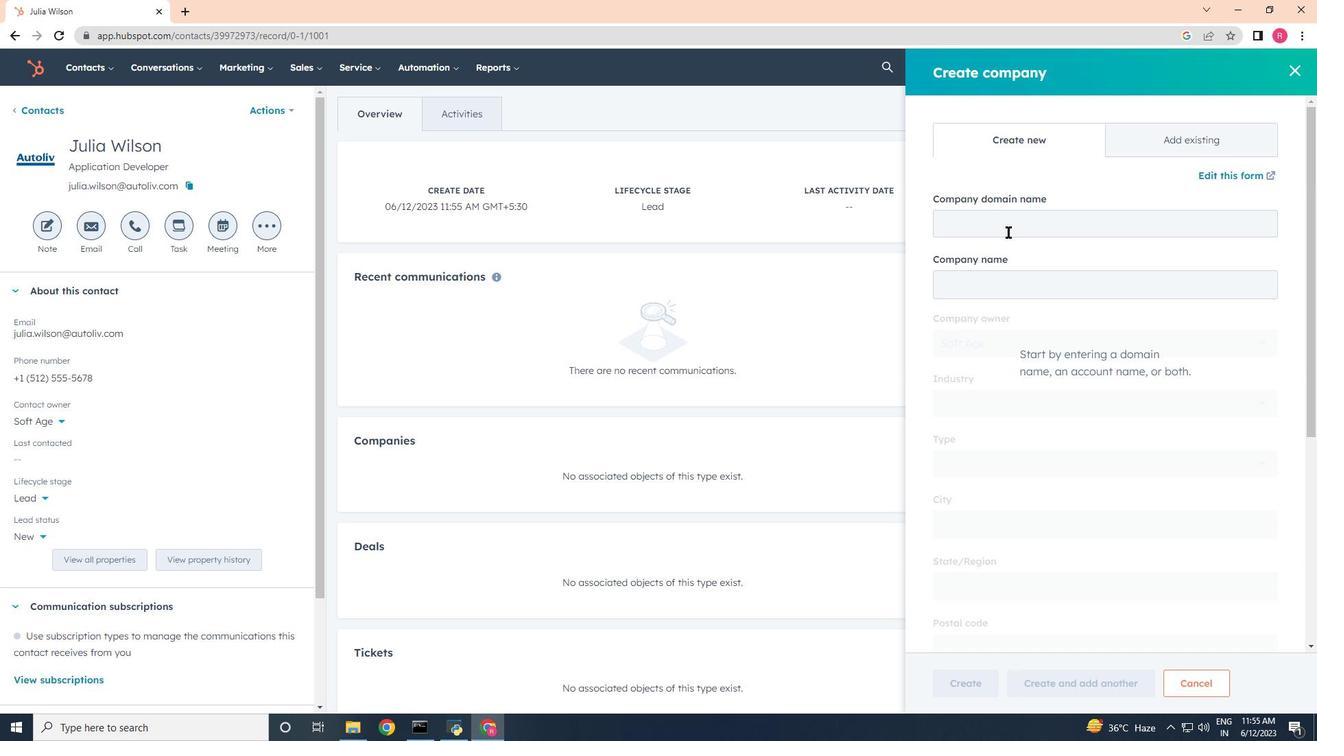 
Action: Key pressed <Key.shift>WW<Key.shift>W.orientgreenpower.com
Screenshot: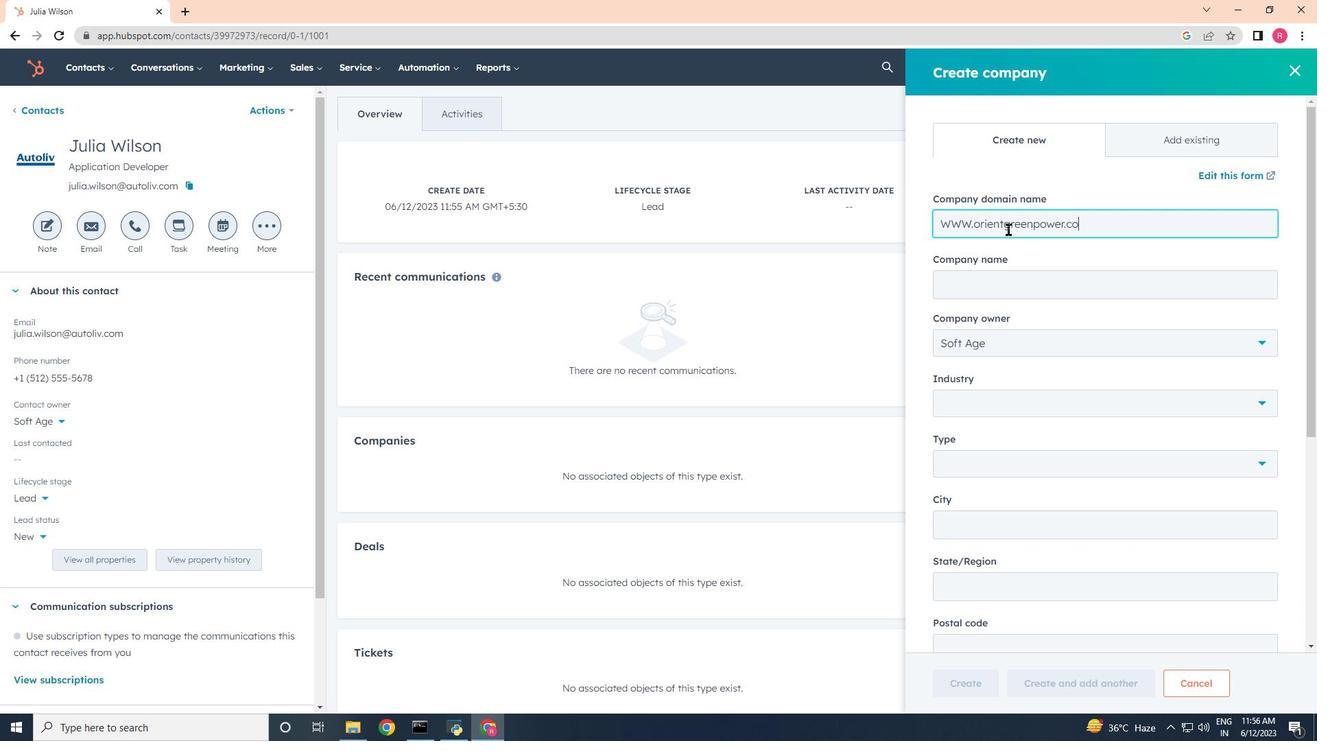 
Action: Mouse moved to (1018, 336)
Screenshot: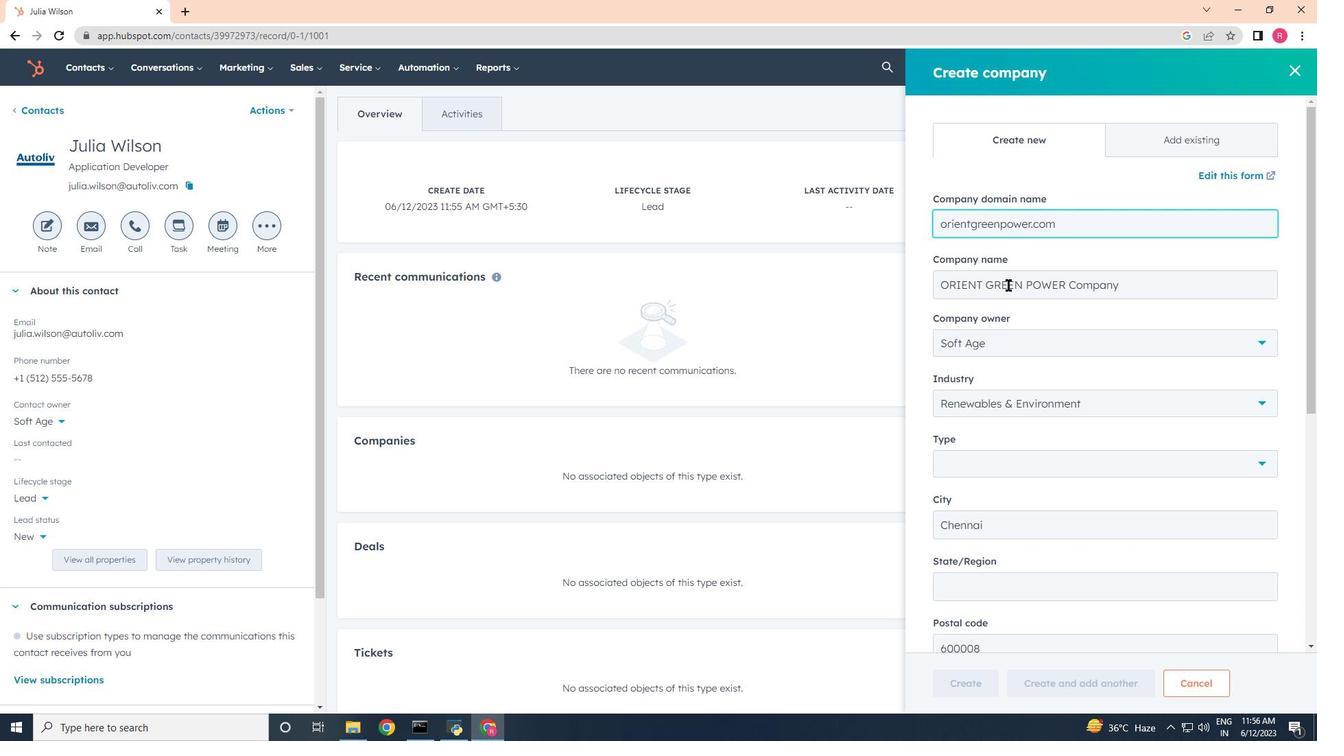 
Action: Mouse scrolled (1018, 336) with delta (0, 0)
Screenshot: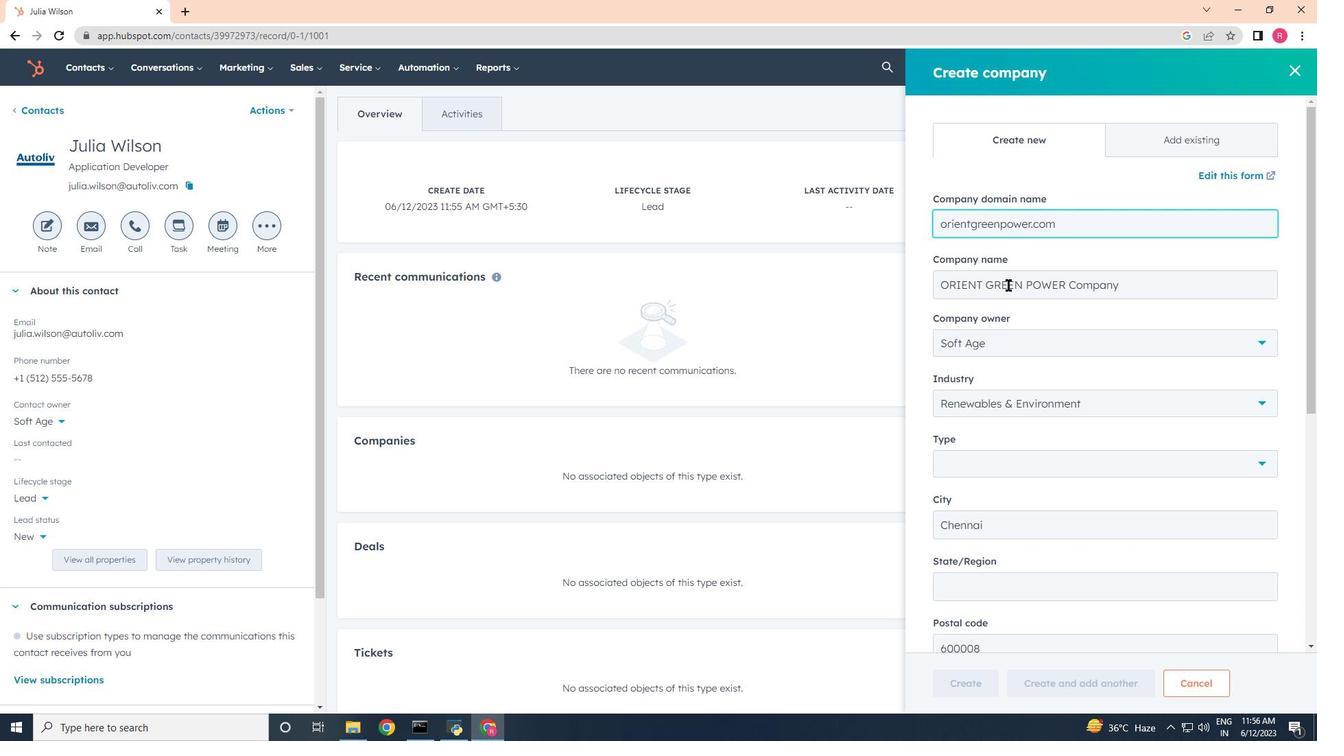 
Action: Mouse moved to (1044, 379)
Screenshot: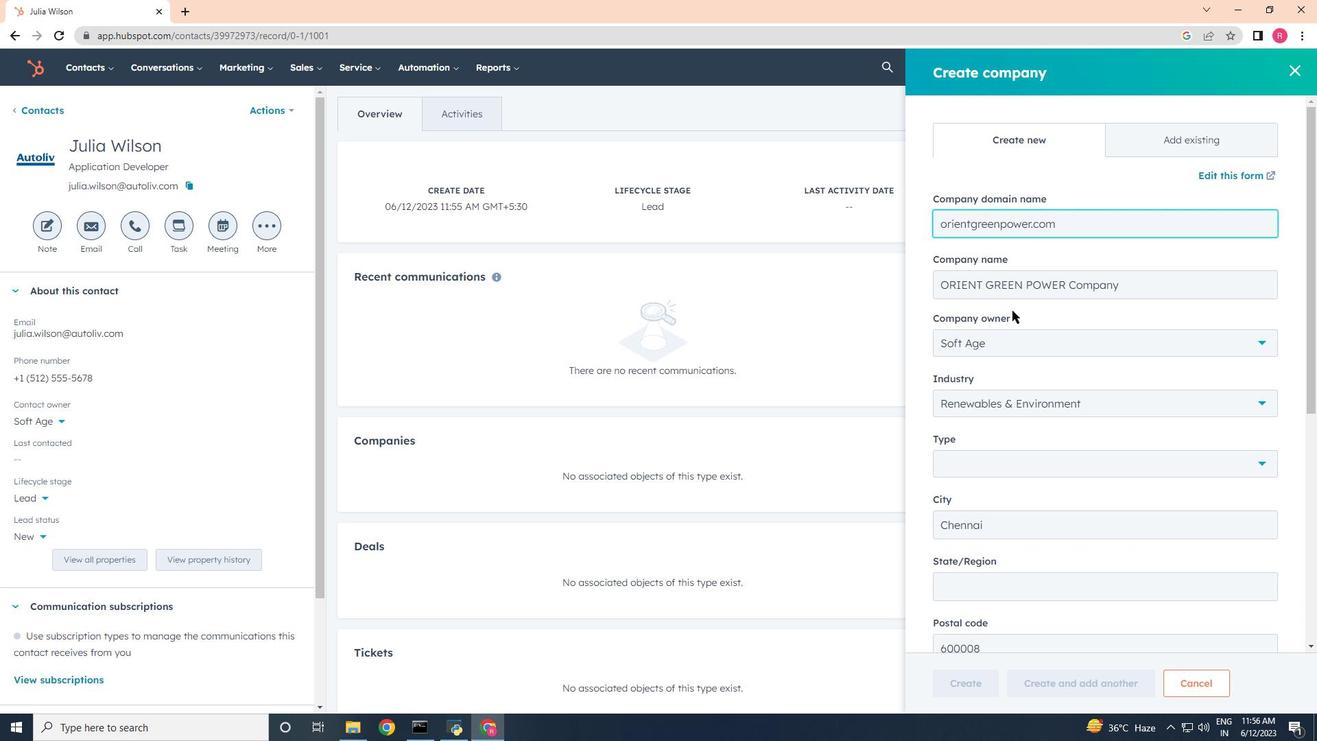 
Action: Mouse scrolled (1044, 378) with delta (0, 0)
Screenshot: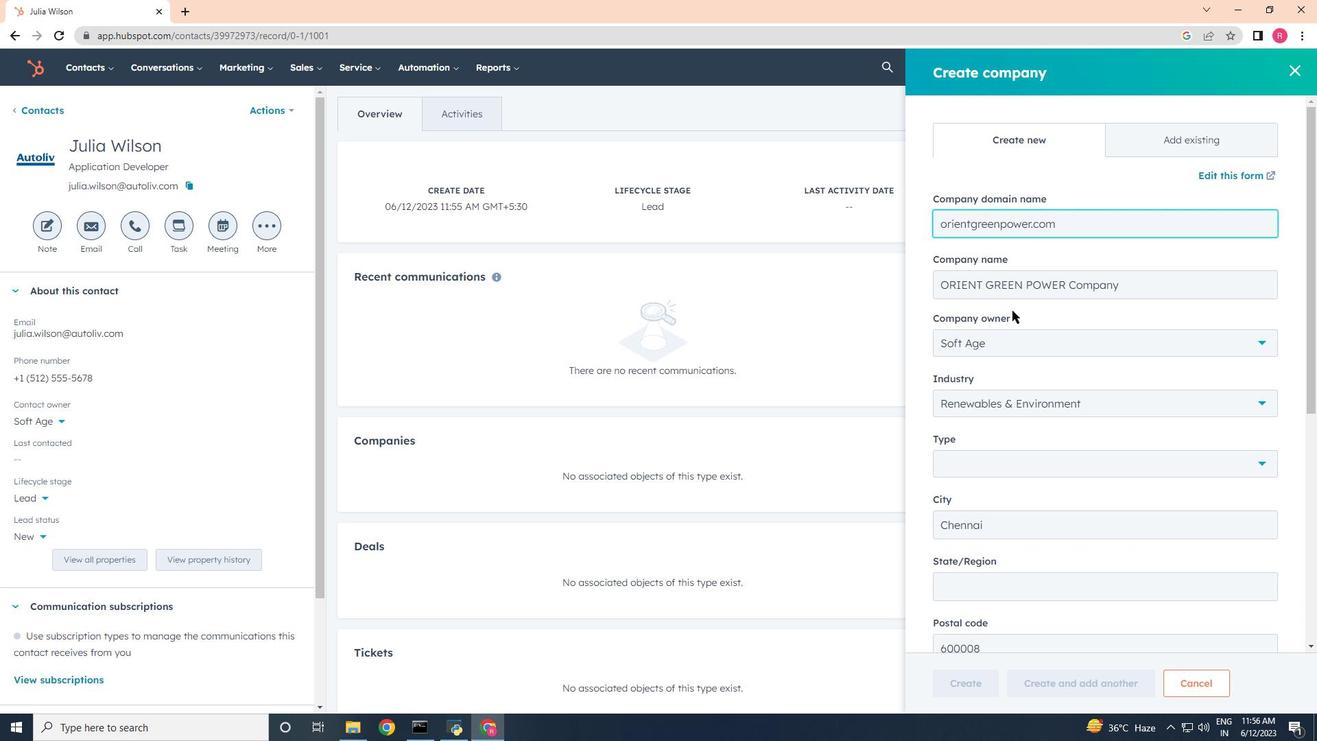 
Action: Mouse moved to (1051, 405)
Screenshot: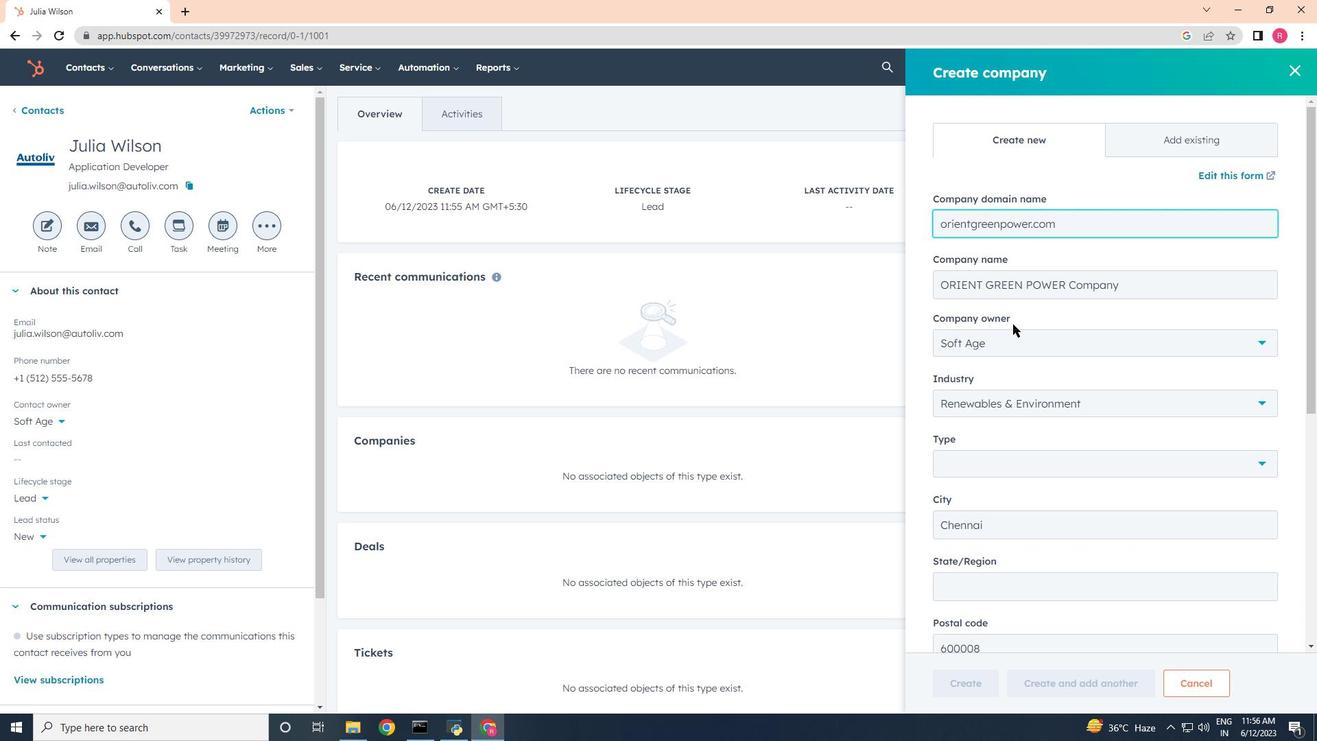 
Action: Mouse scrolled (1051, 404) with delta (0, 0)
Screenshot: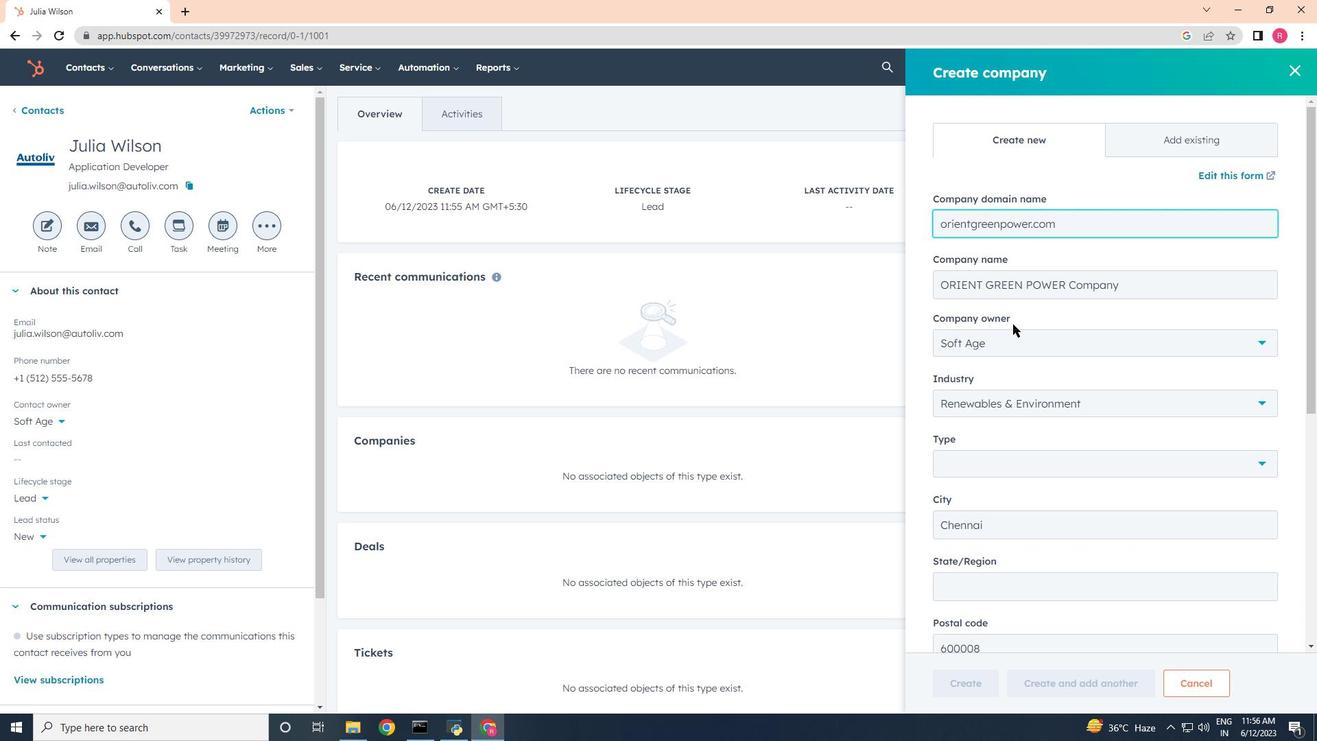 
Action: Mouse moved to (1053, 412)
Screenshot: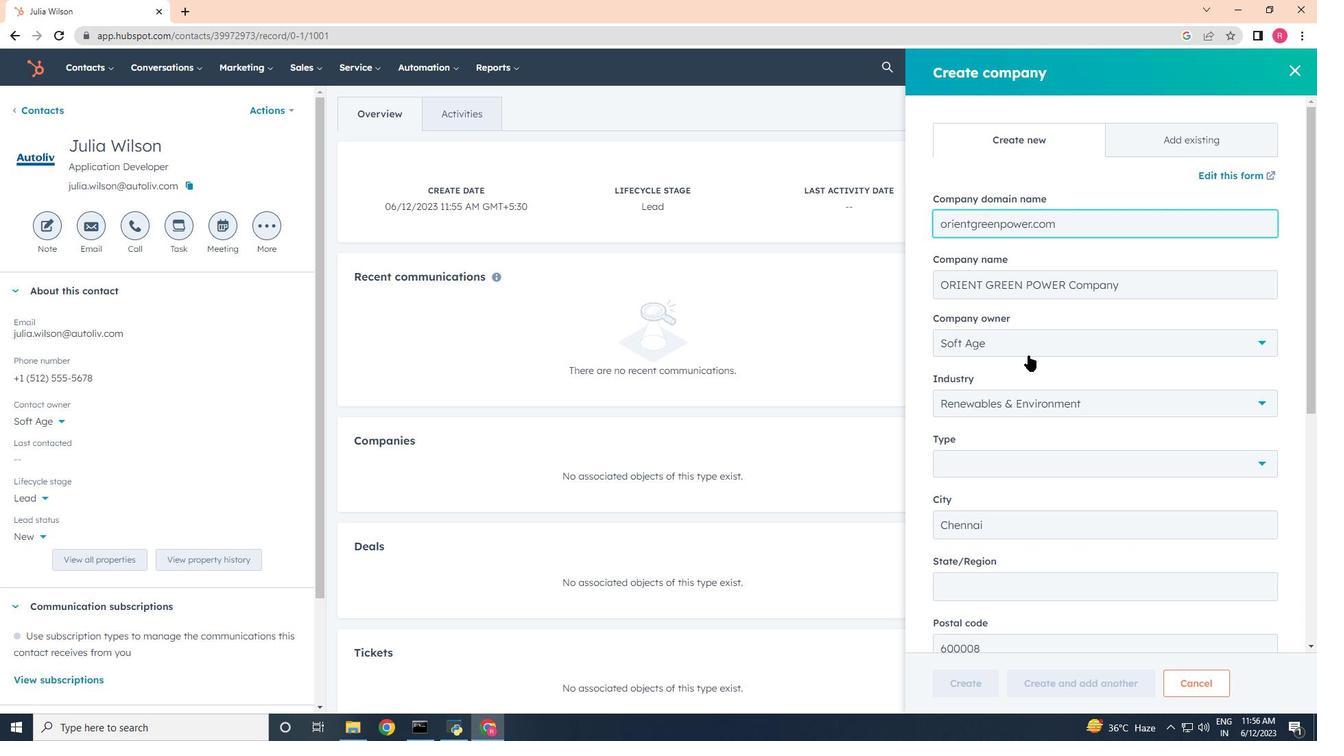 
Action: Mouse scrolled (1053, 411) with delta (0, 0)
Screenshot: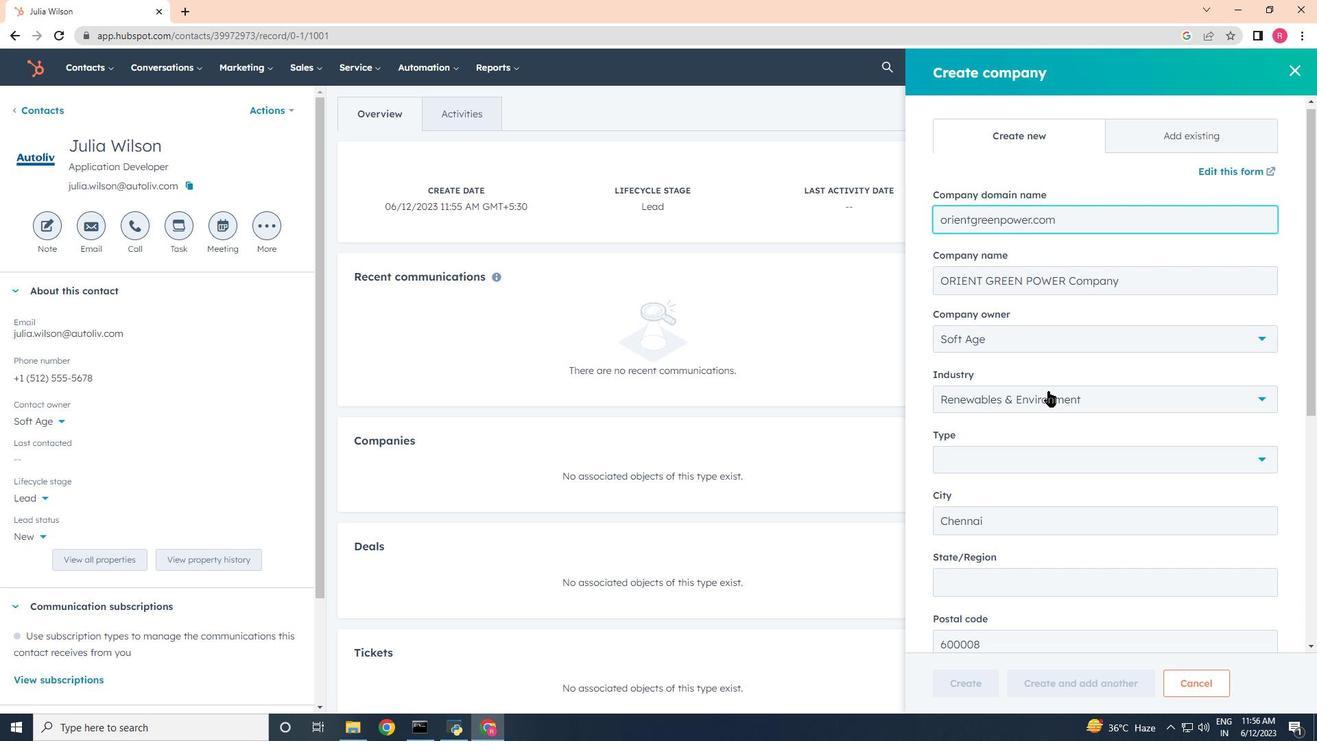 
Action: Mouse moved to (1001, 557)
Screenshot: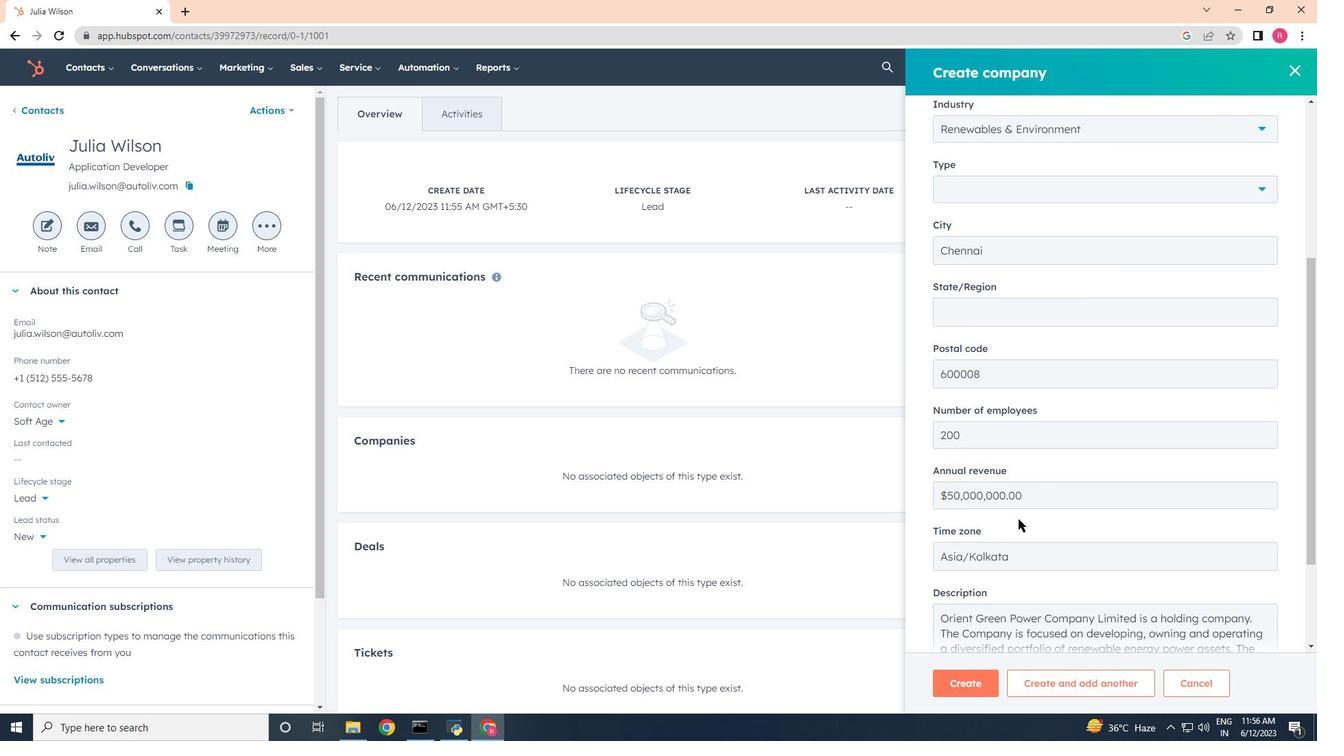 
Action: Mouse scrolled (1001, 557) with delta (0, 0)
Screenshot: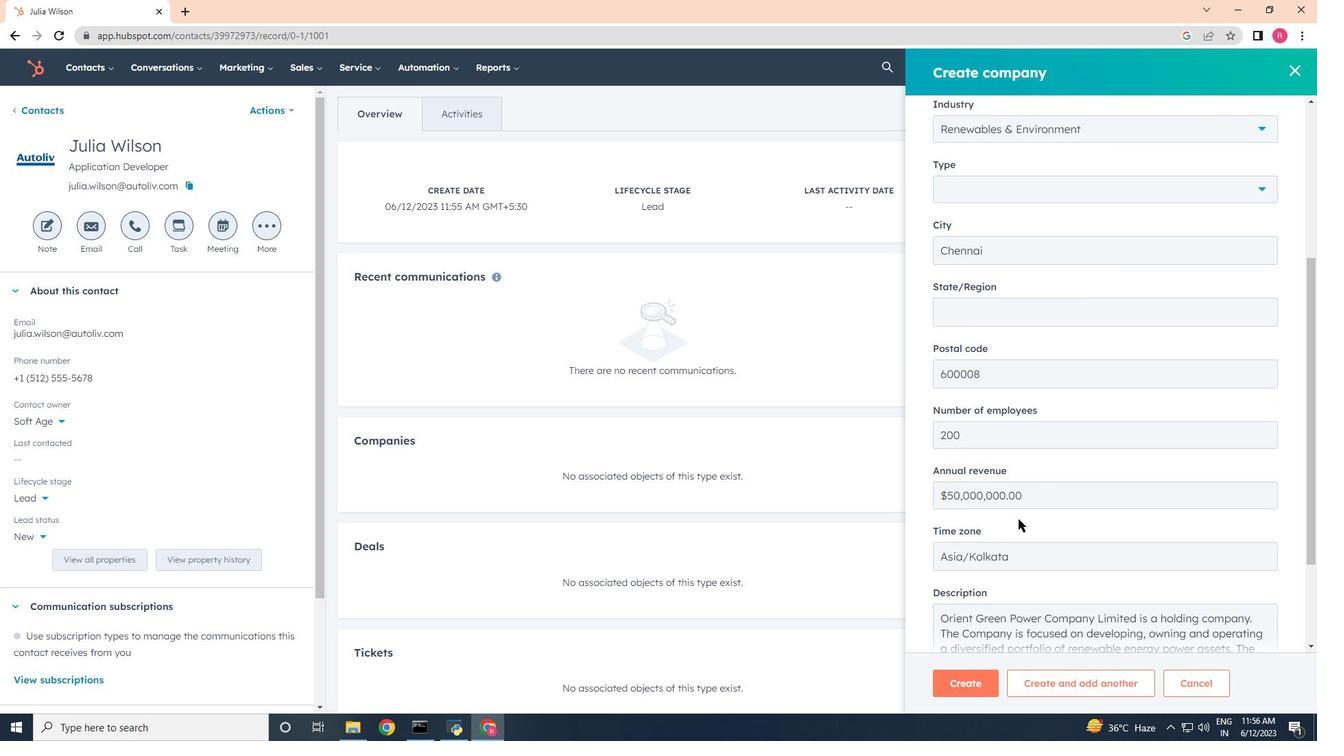 
Action: Mouse moved to (1001, 575)
Screenshot: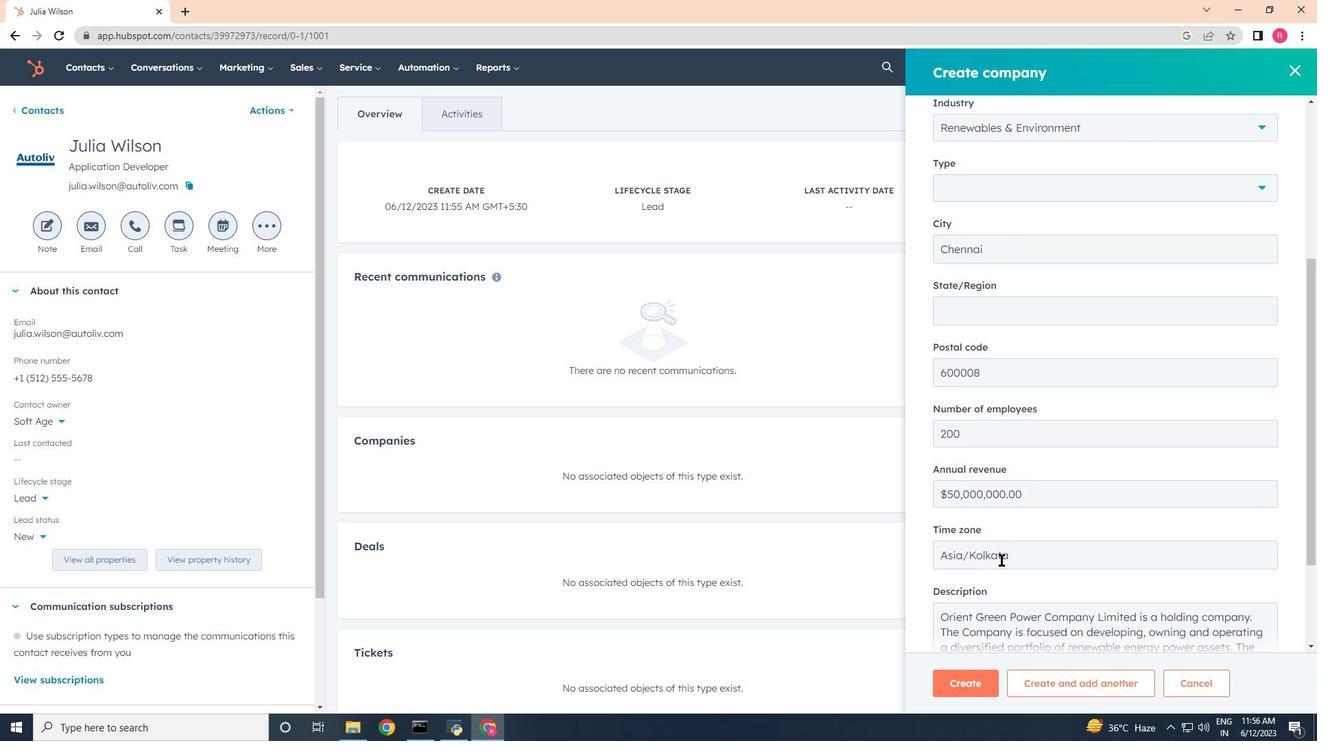 
Action: Mouse scrolled (1001, 566) with delta (0, 0)
Screenshot: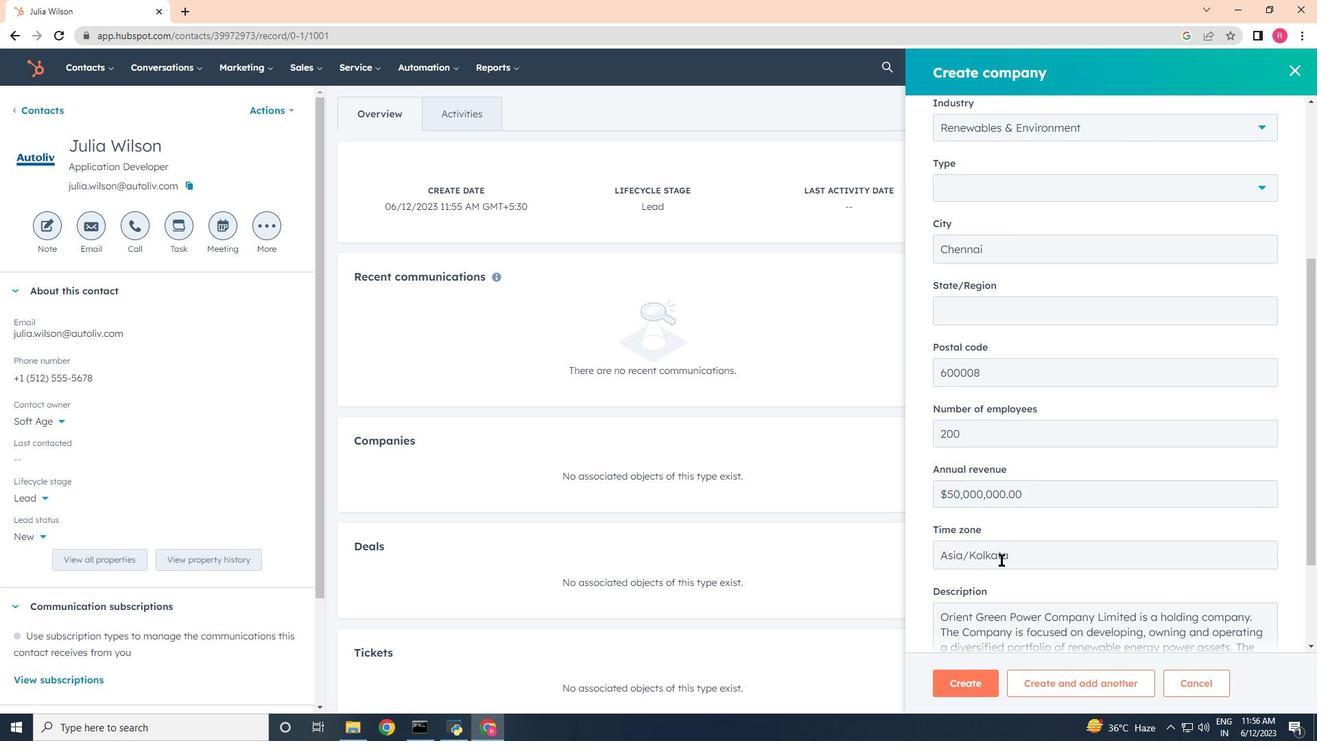 
Action: Mouse moved to (1001, 575)
Screenshot: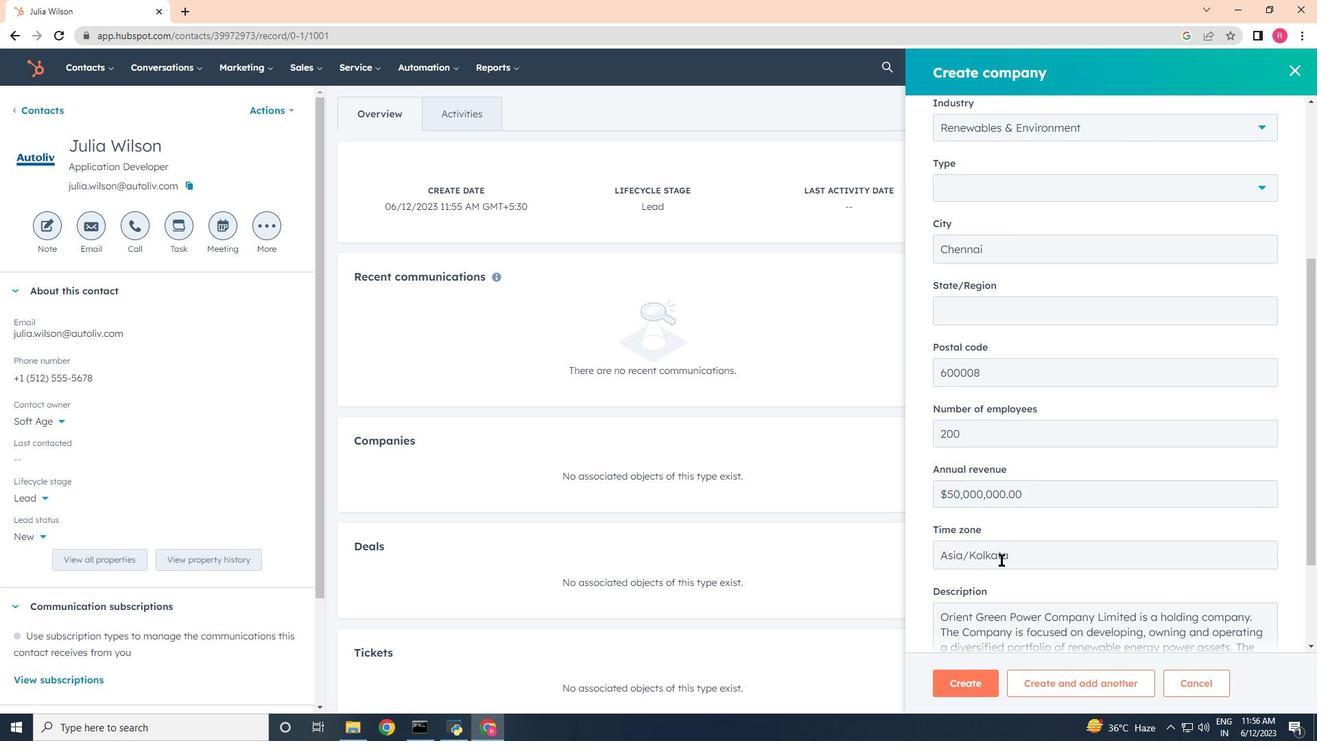 
Action: Mouse scrolled (1001, 572) with delta (0, 0)
Screenshot: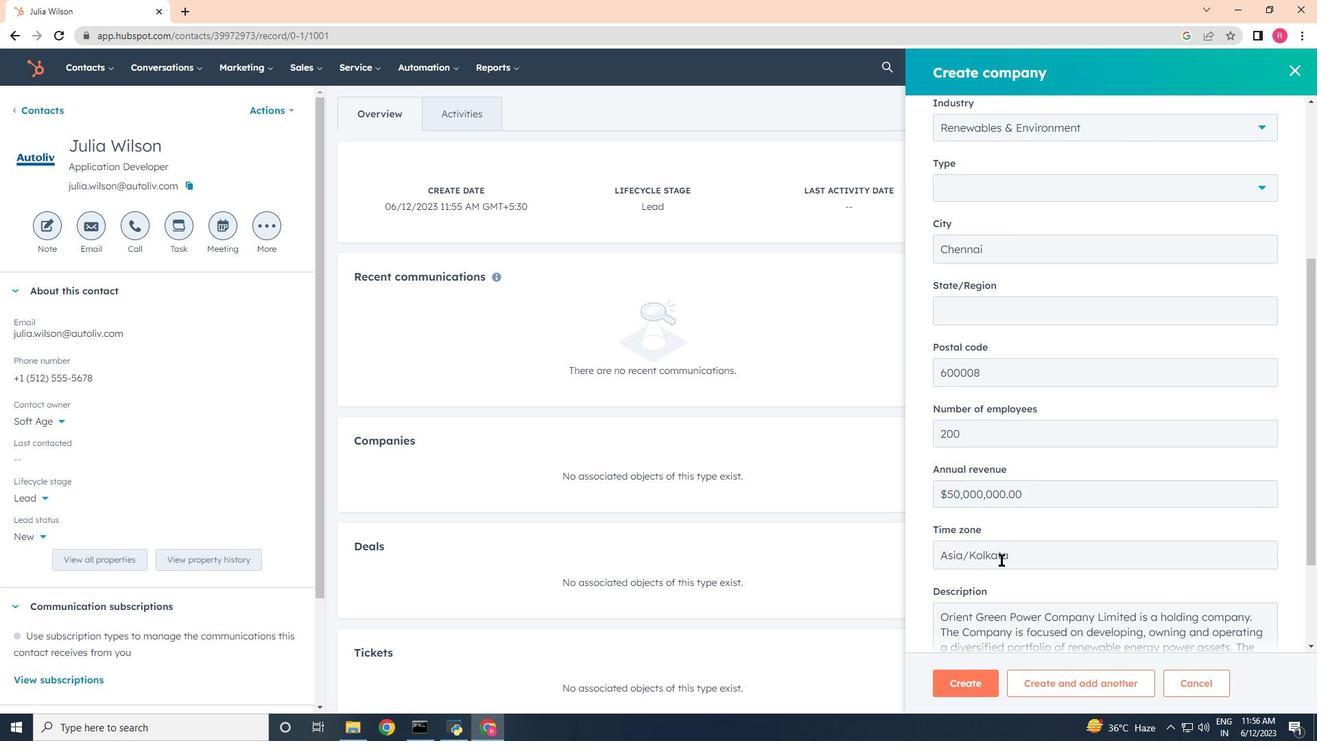 
Action: Mouse scrolled (1001, 573) with delta (0, 0)
Screenshot: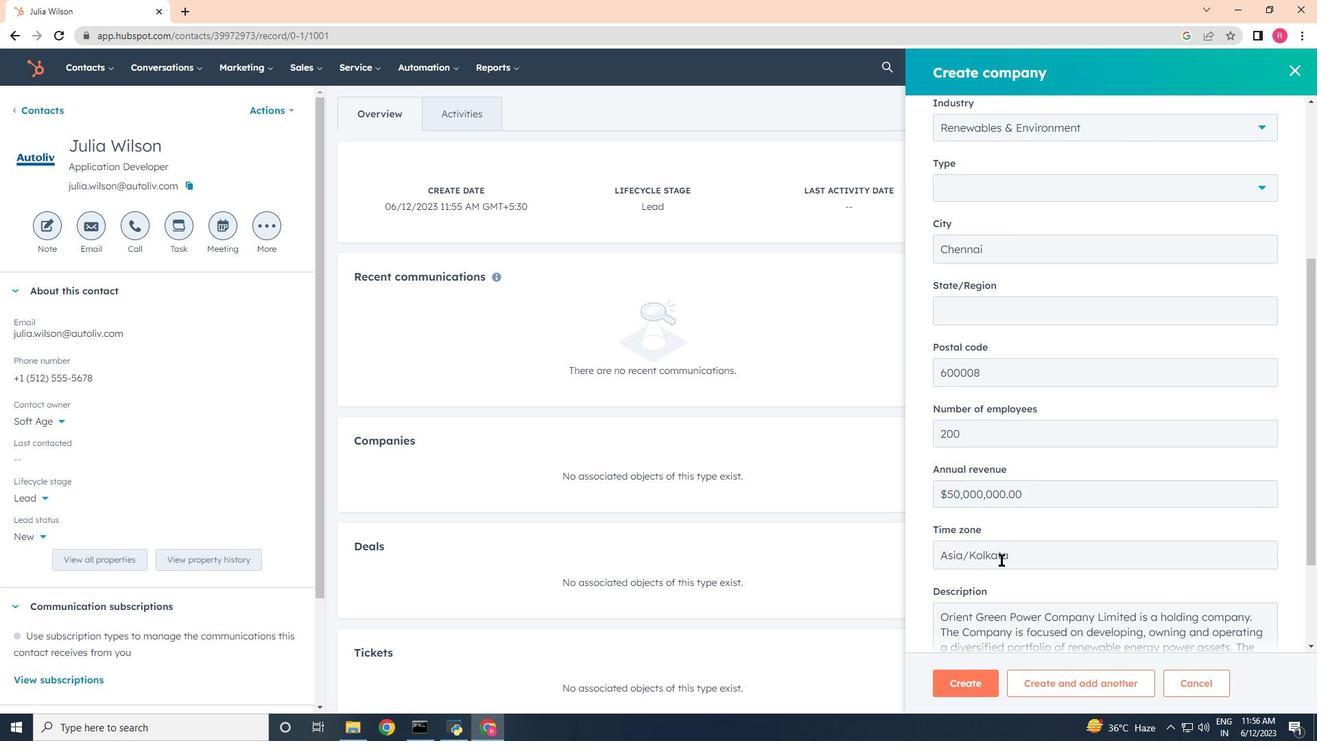 
Action: Mouse scrolled (1001, 574) with delta (0, 0)
Screenshot: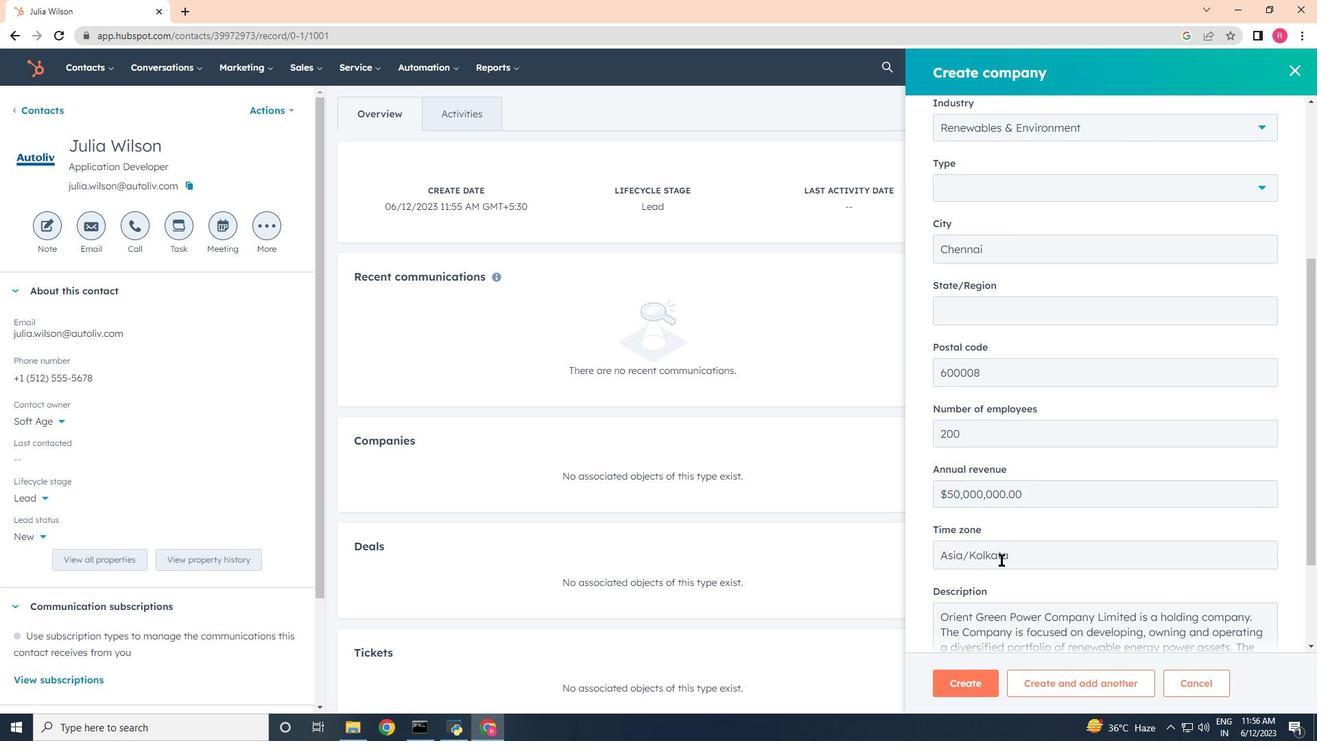 
Action: Mouse moved to (972, 678)
Screenshot: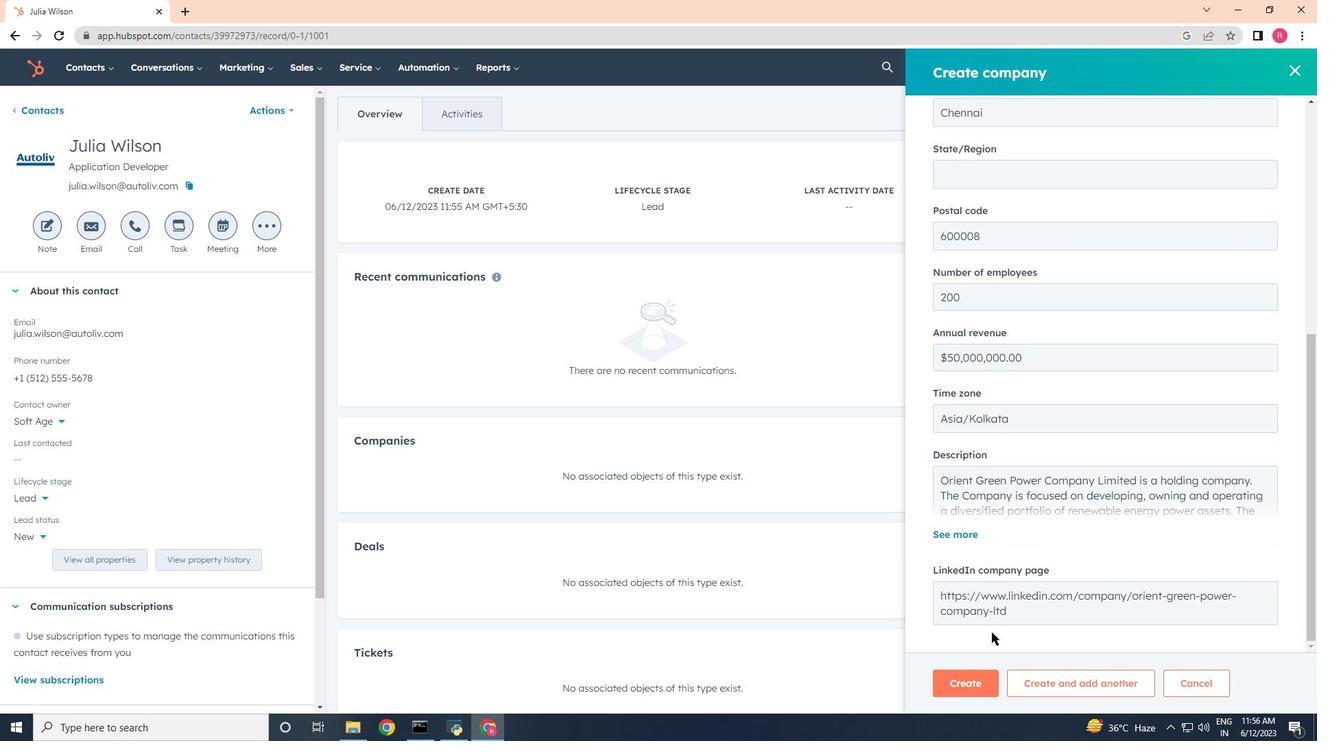 
Action: Mouse scrolled (972, 677) with delta (0, 0)
Screenshot: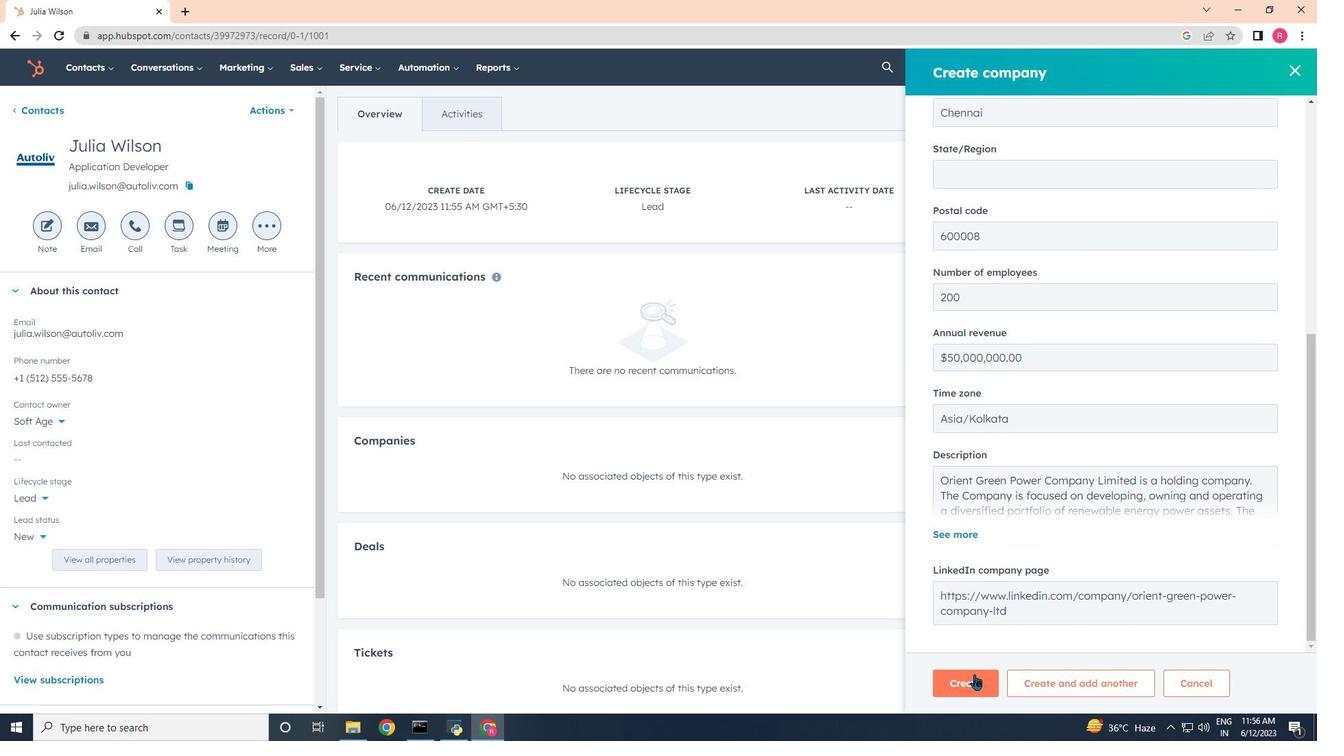 
Action: Mouse moved to (974, 682)
Screenshot: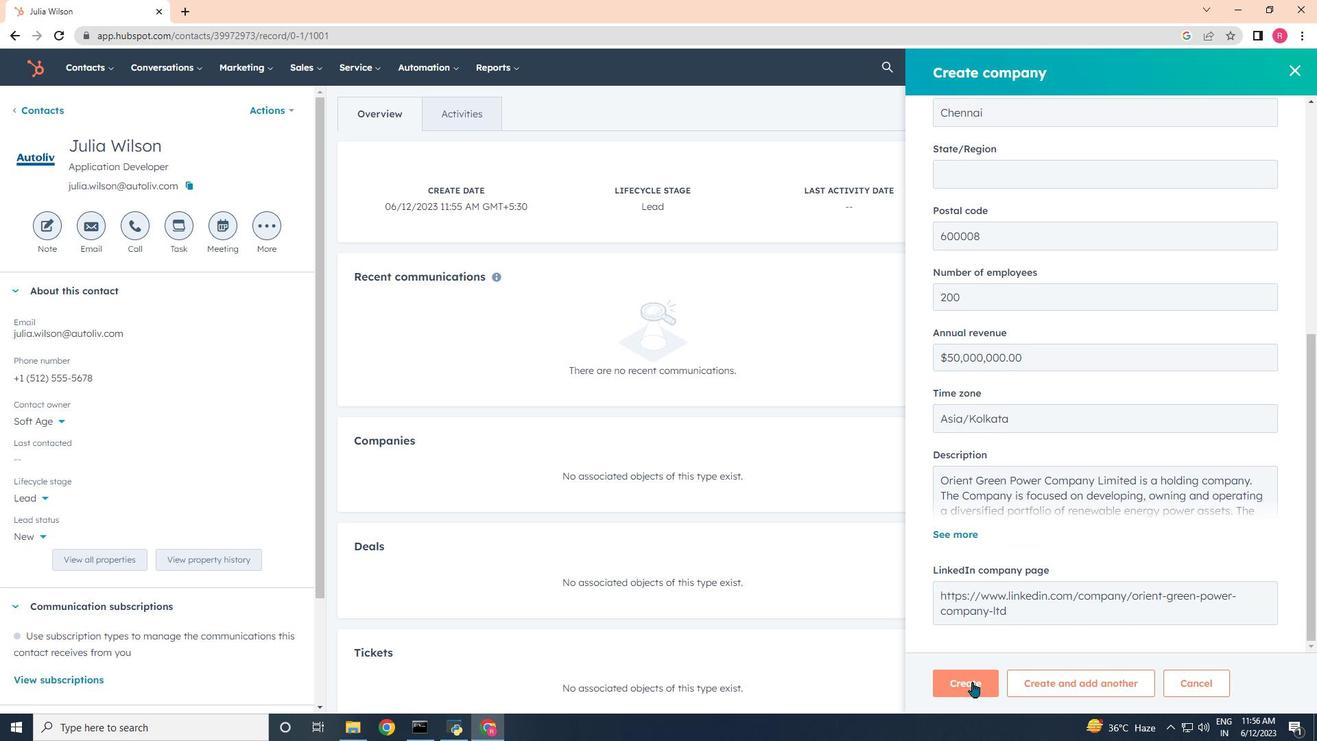 
Action: Mouse pressed left at (974, 682)
Screenshot: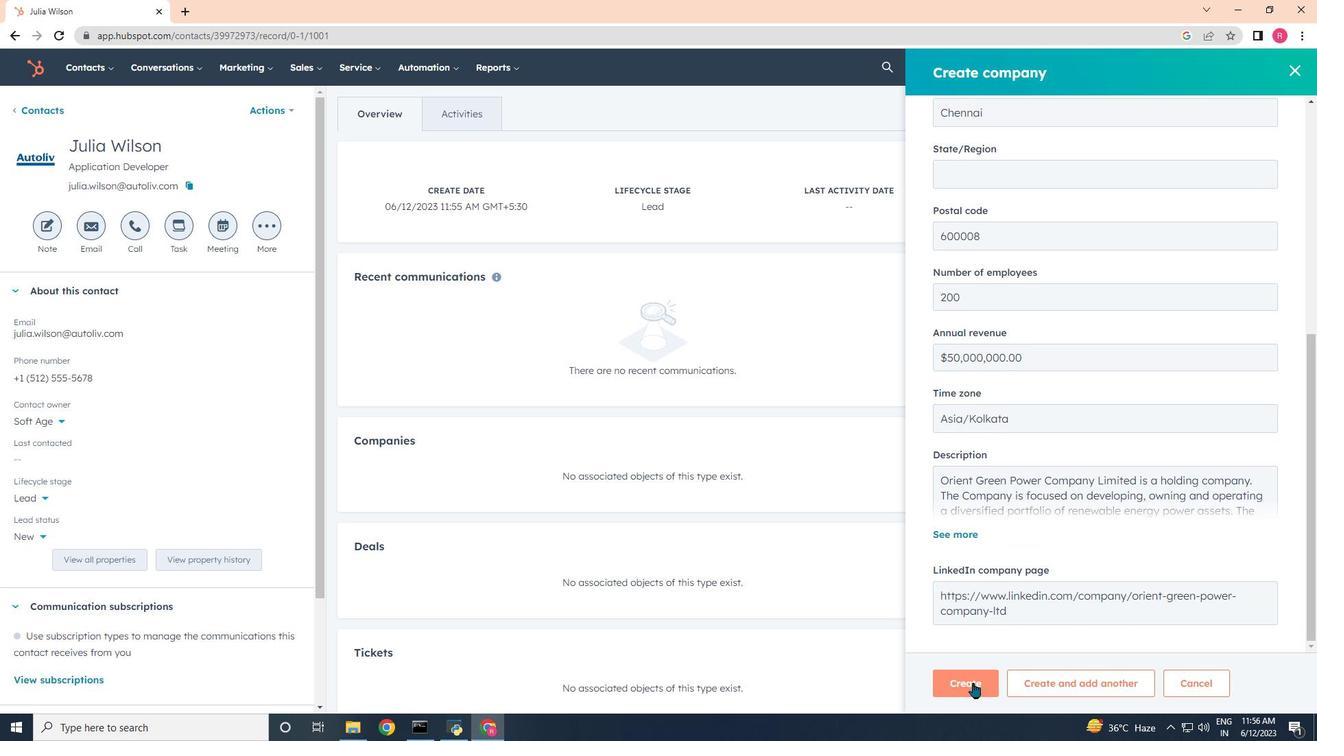 
Action: Mouse moved to (973, 575)
Screenshot: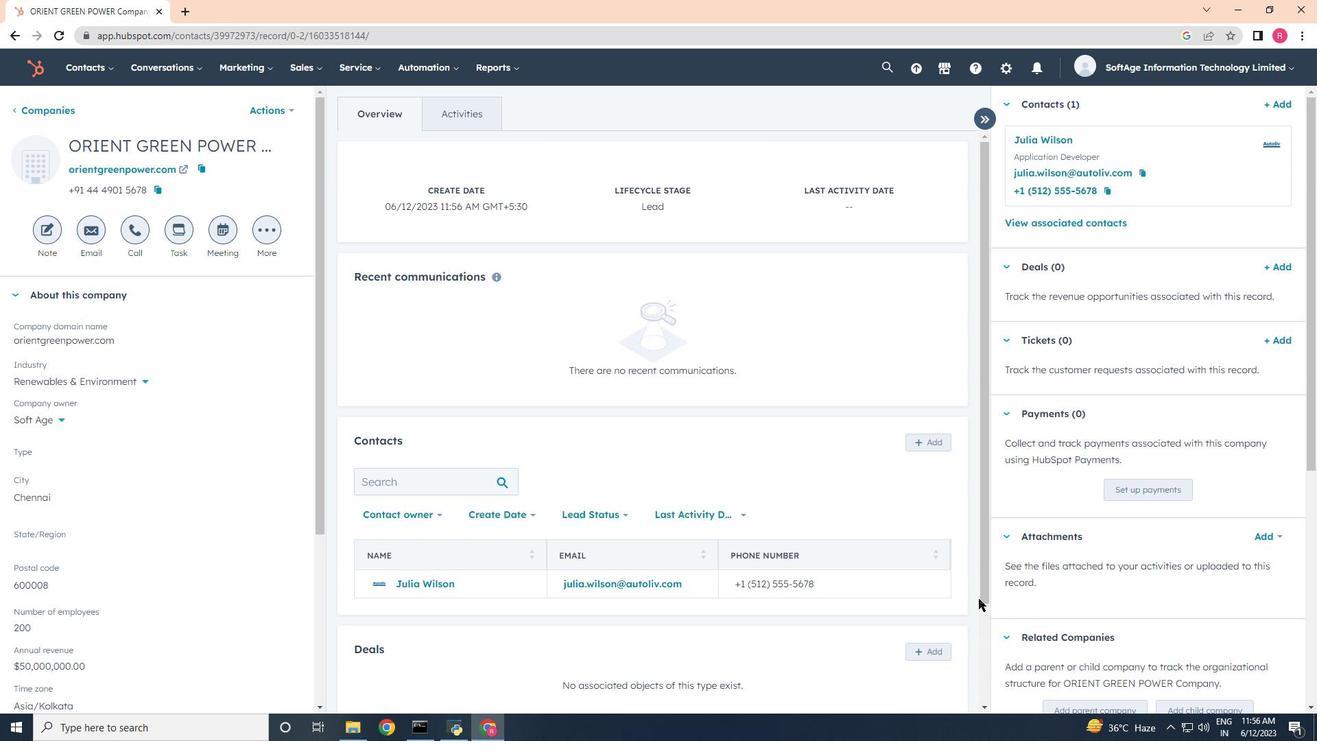 
